Task: Create a task in Outlook to plan a company retreat, including venue selection, logistics, and scheduling activities. Set the start date to July 1, 2023, and the due date to August 2, 2023. Insert a relevant picture.
Action: Mouse moved to (24, 164)
Screenshot: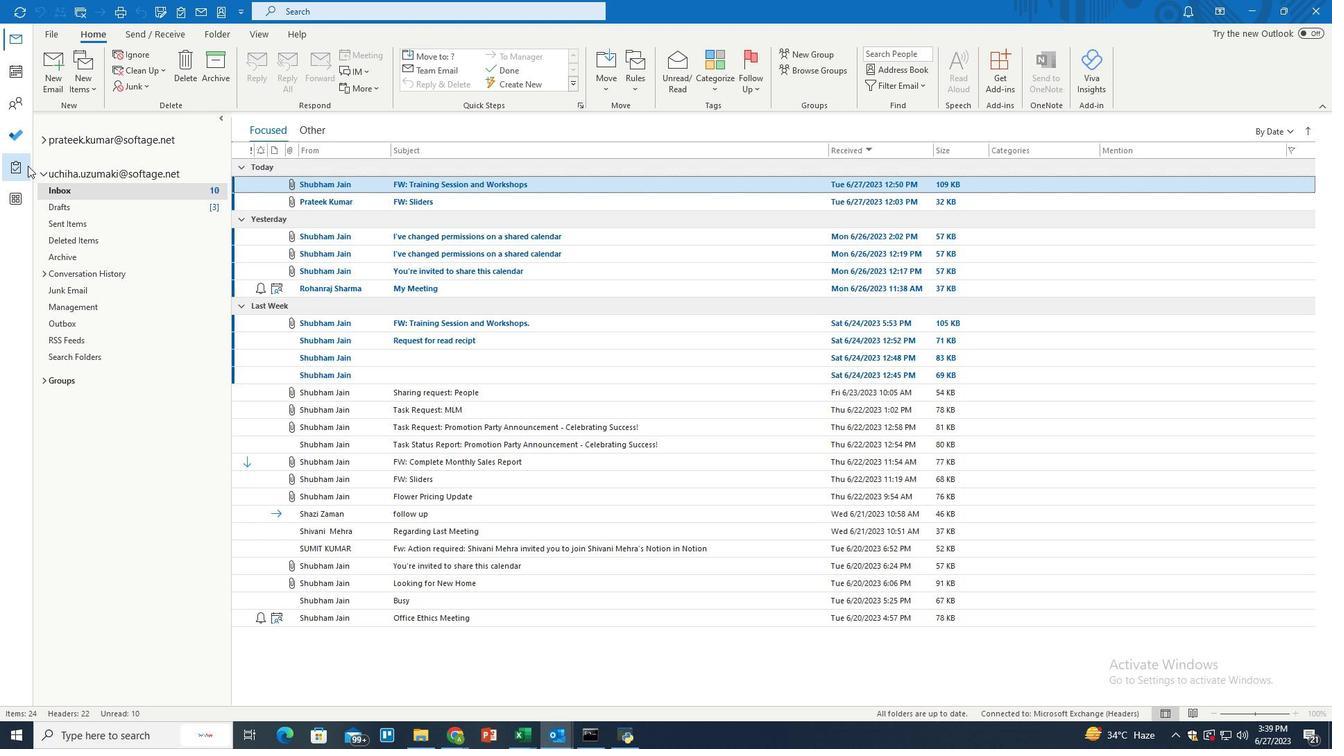 
Action: Mouse pressed left at (24, 164)
Screenshot: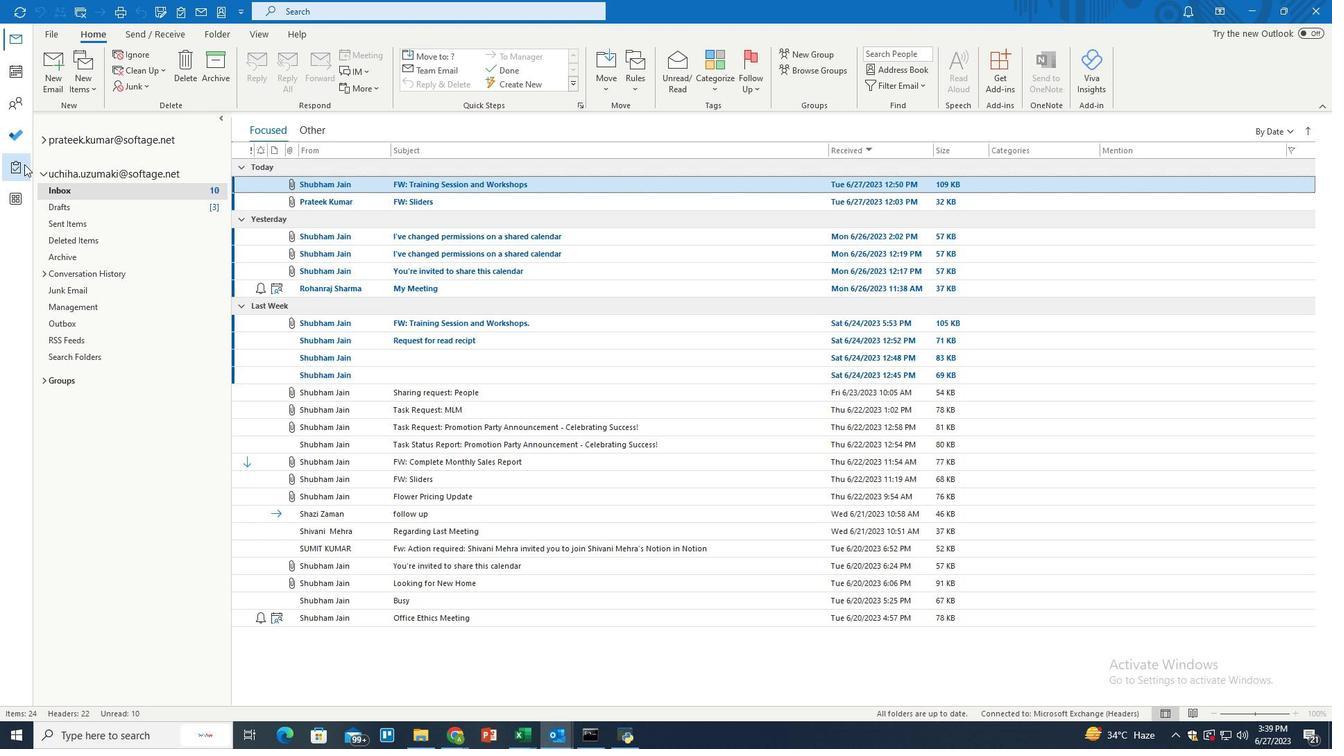 
Action: Mouse moved to (60, 74)
Screenshot: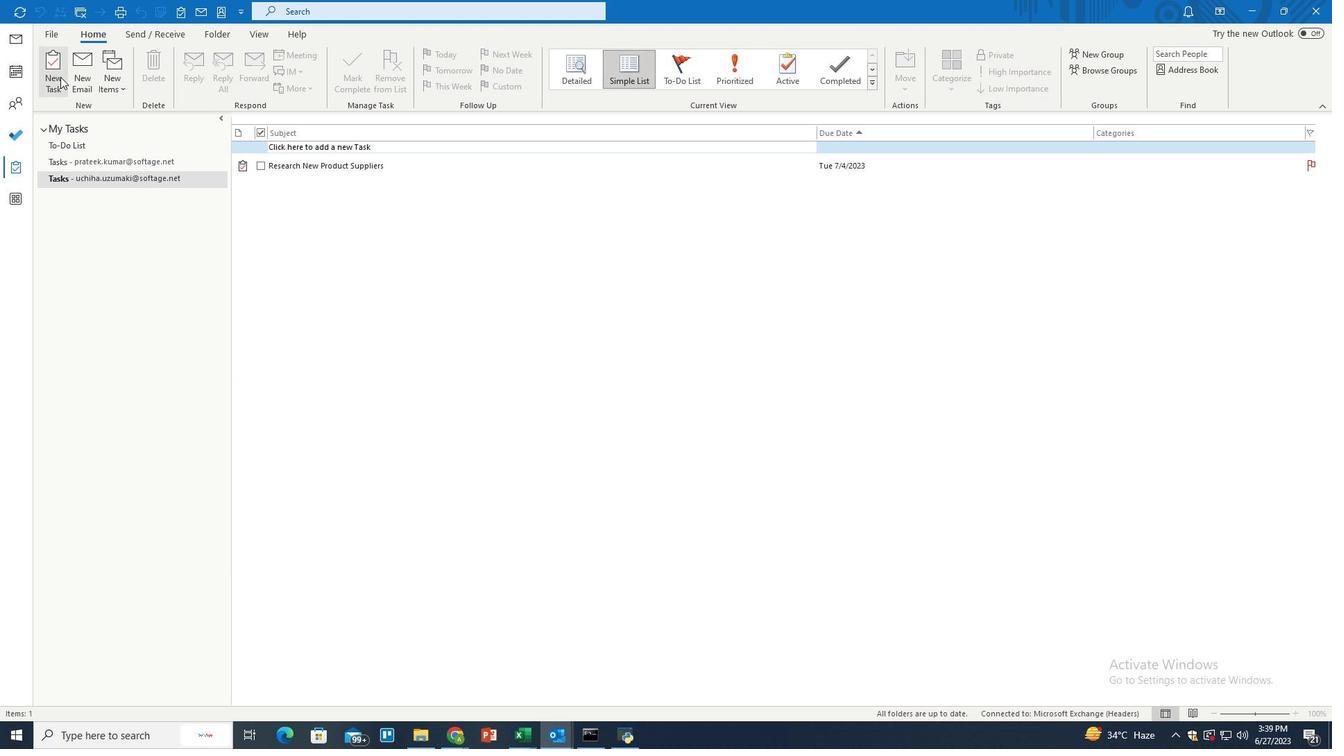 
Action: Mouse pressed left at (60, 74)
Screenshot: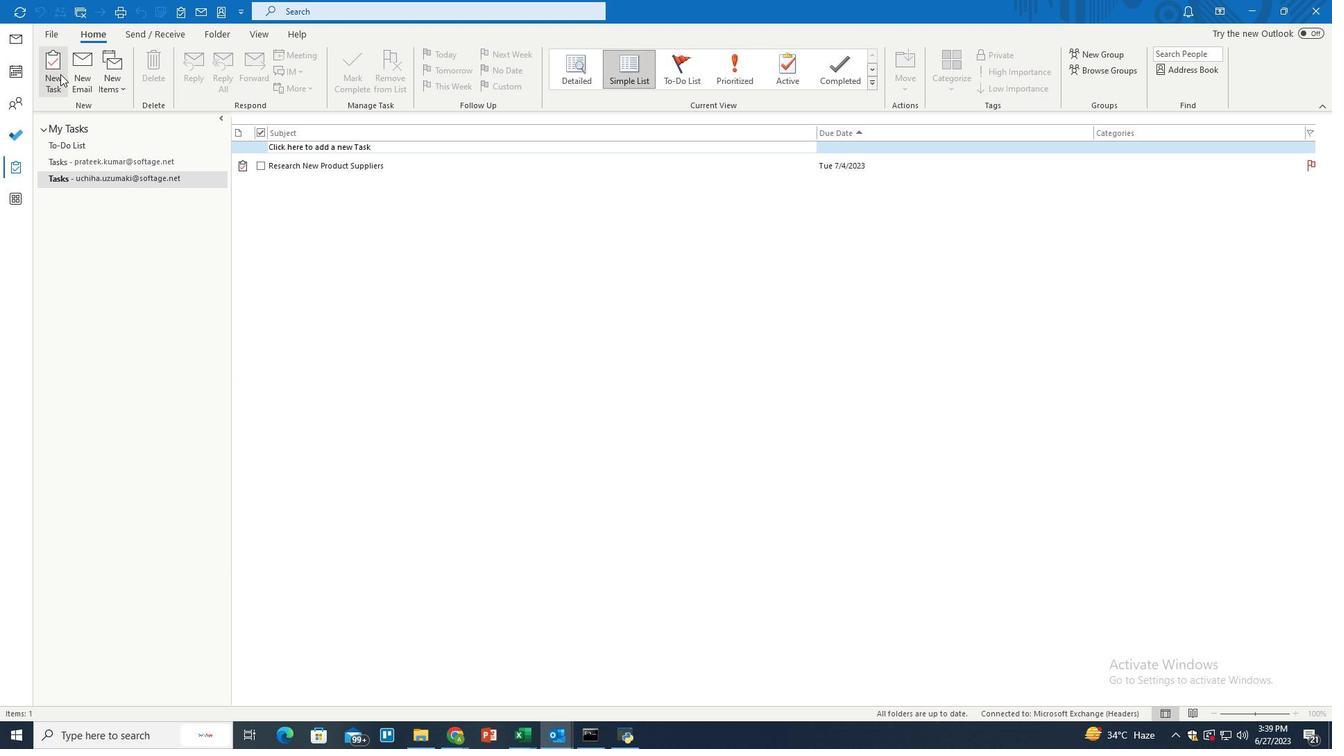
Action: Mouse moved to (249, 149)
Screenshot: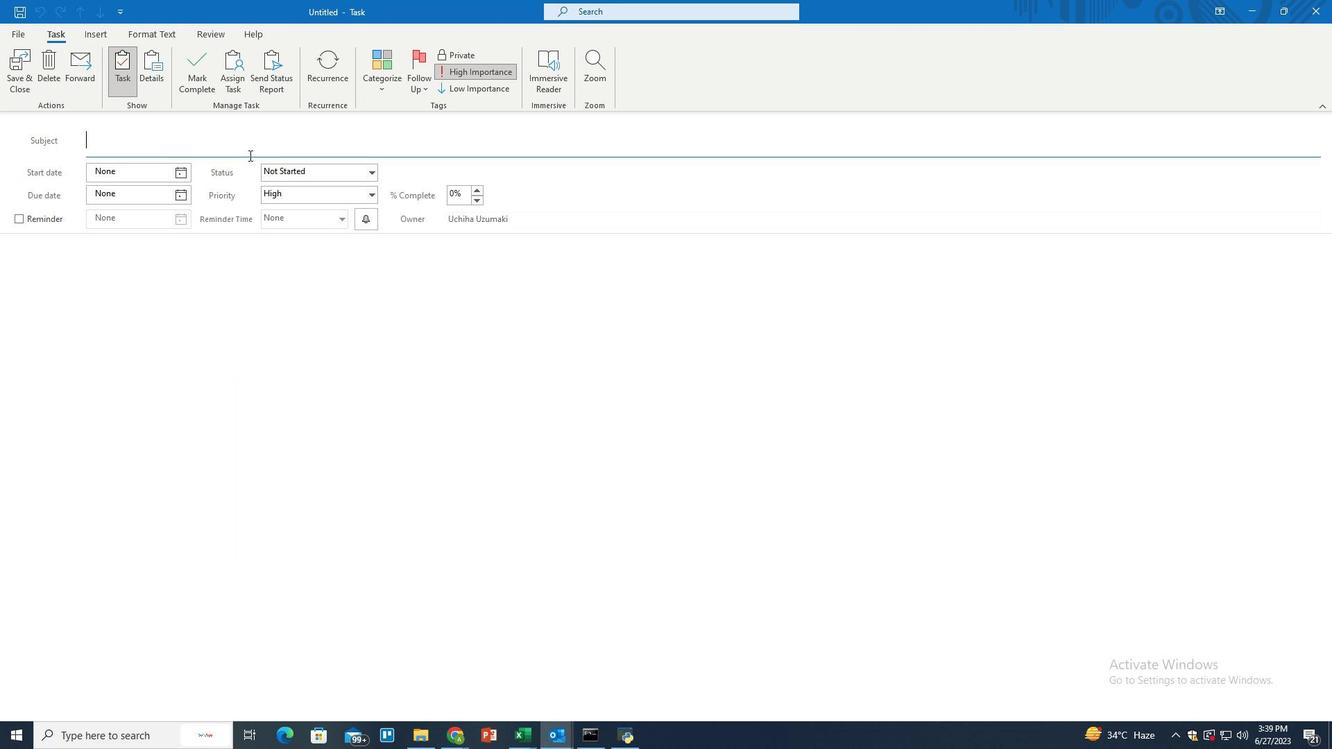 
Action: Mouse pressed left at (249, 149)
Screenshot: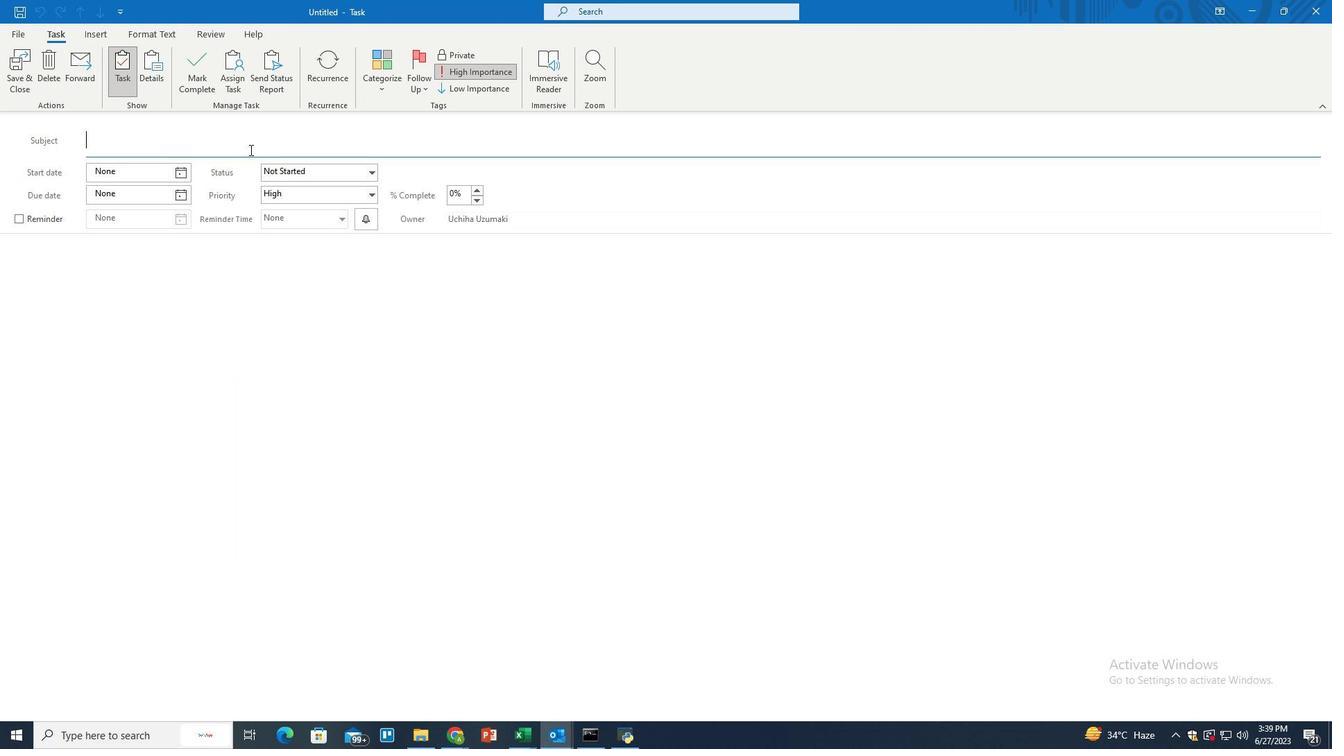 
Action: Key pressed <Key.shift>Pan<Key.backspace><Key.backspace>lan<Key.space><Key.shift>Company<Key.space><Key.shift>Retreat
Screenshot: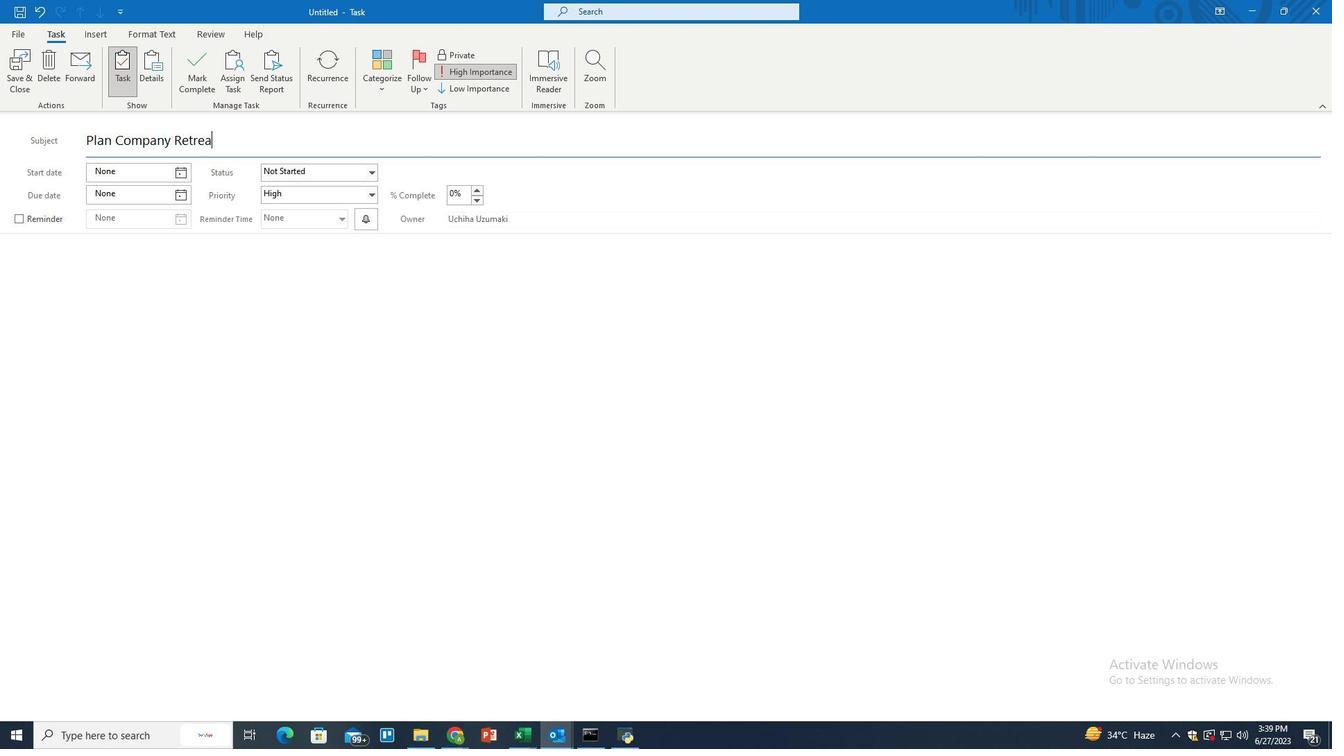 
Action: Mouse moved to (233, 284)
Screenshot: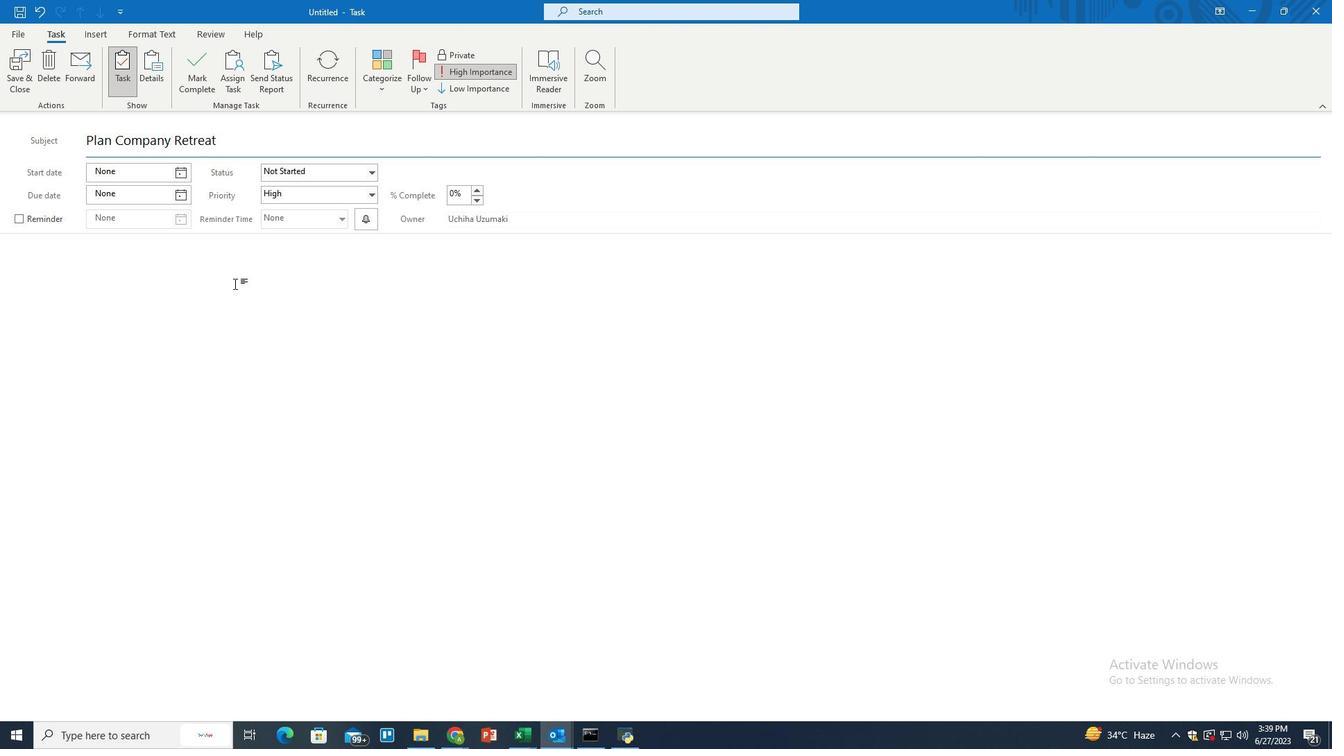 
Action: Mouse pressed left at (233, 284)
Screenshot: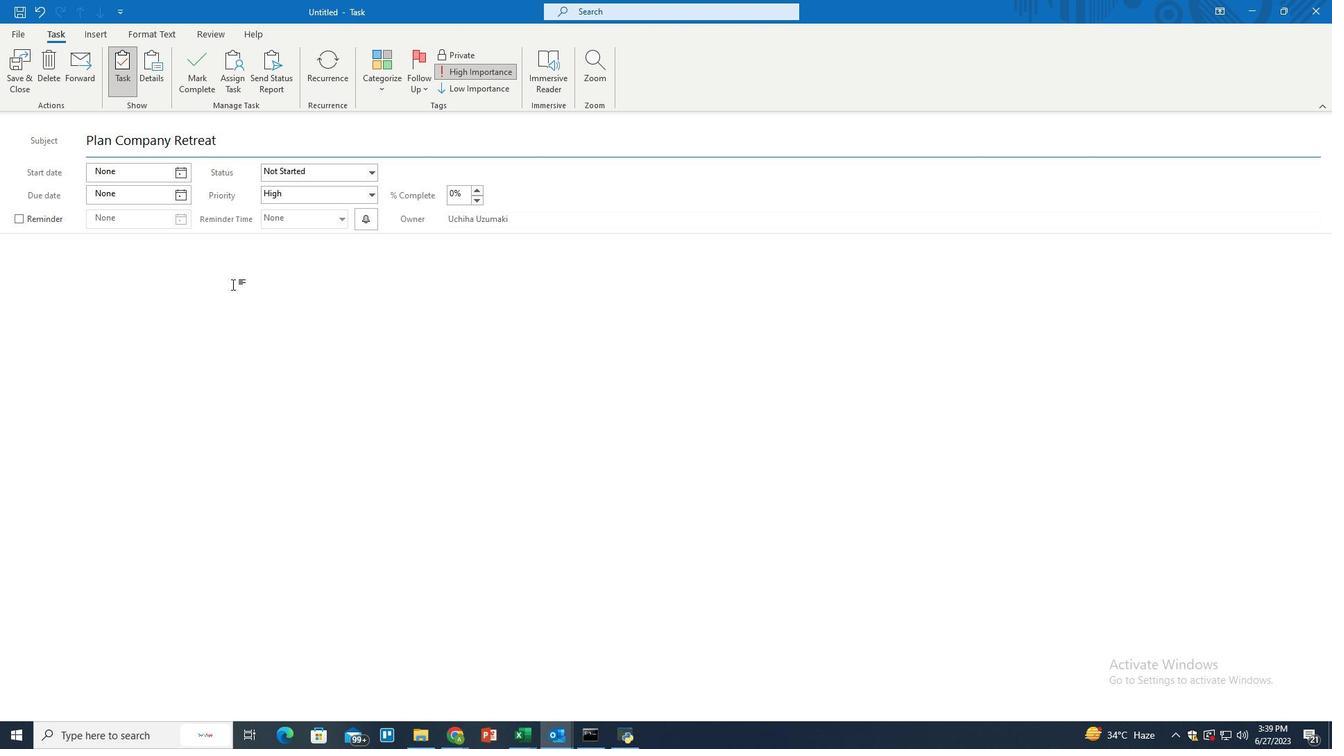 
Action: Key pressed <Key.shift>Organize<Key.space>a<Key.space>company<Key.space>retreat,<Key.space>including<Key.space>venue<Key.space>selection,<Key.space>logistics,<Key.space>and<Key.space>scheduling<Key.space>engaging<Key.space>activities<Key.space>to<Key.space>promi<Key.backspace>ote<Key.space>team<Key.space>bonding<Key.space>and<Key.space>relaxation
Screenshot: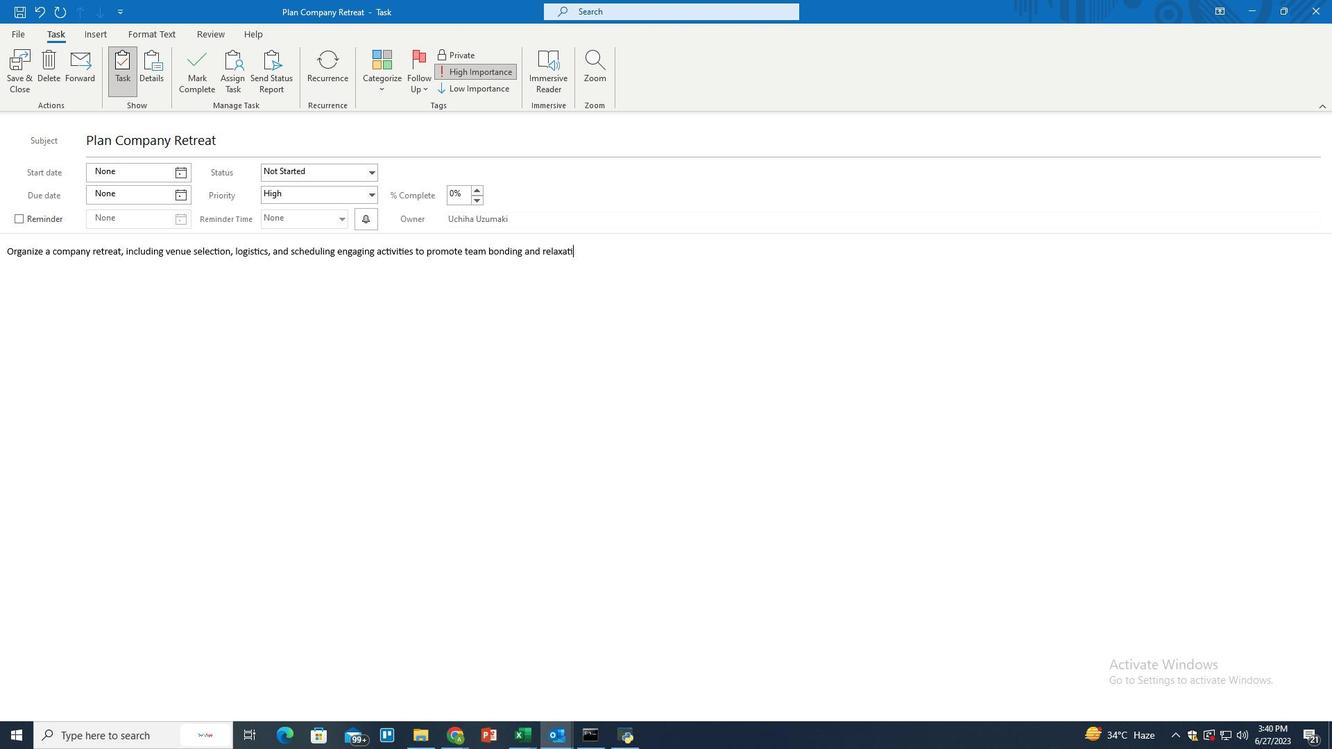 
Action: Mouse moved to (177, 174)
Screenshot: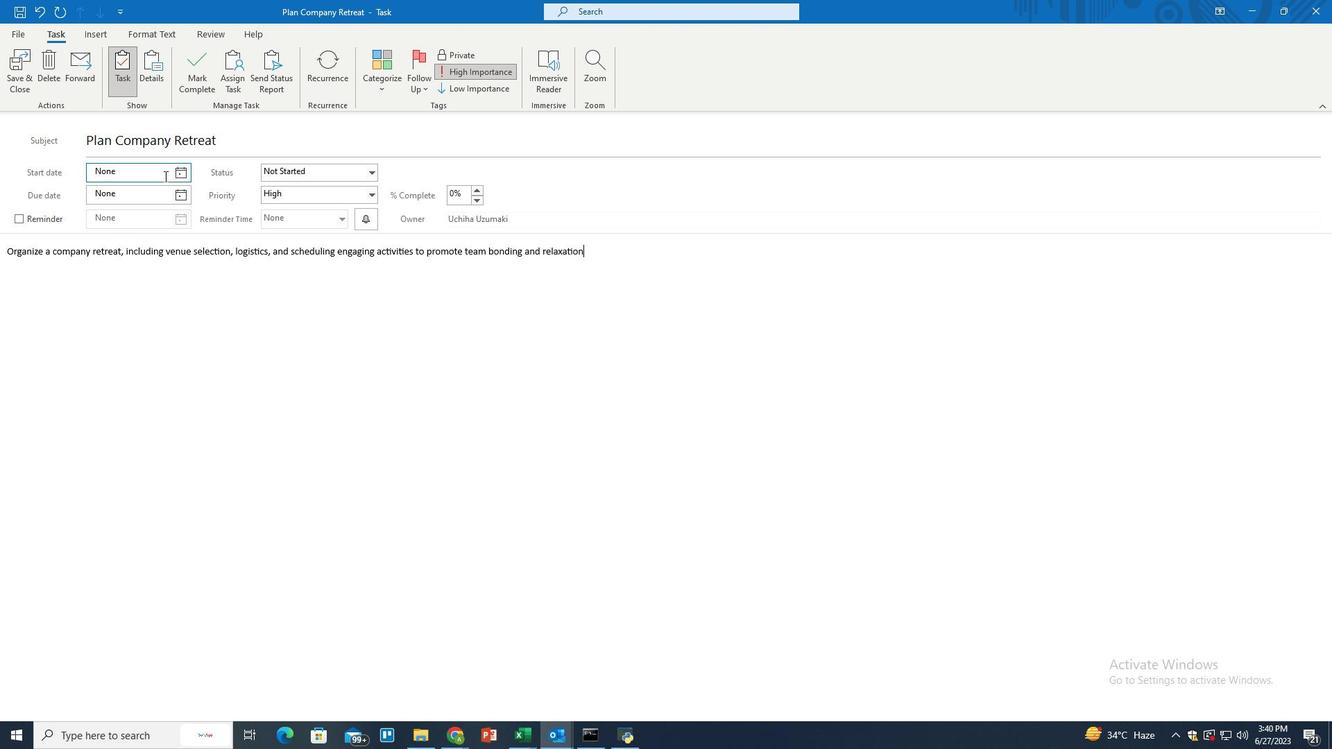 
Action: Mouse pressed left at (177, 174)
Screenshot: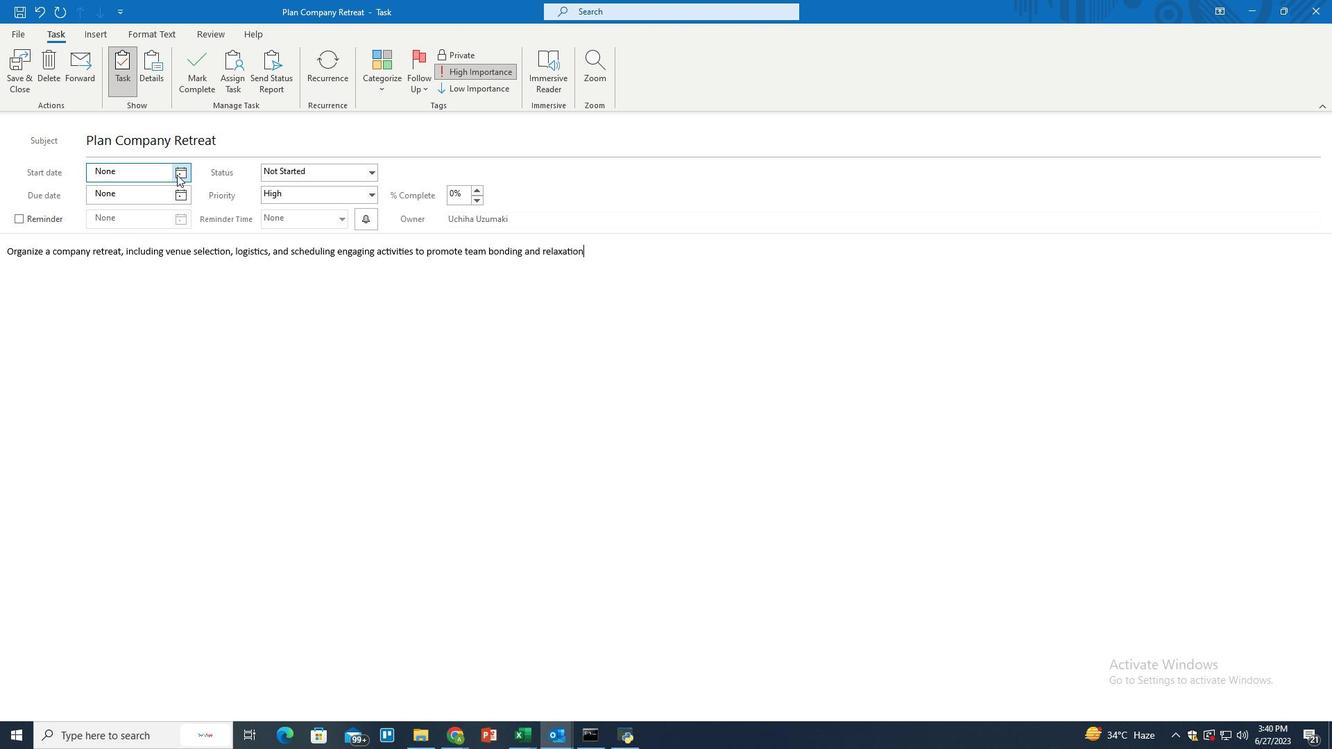 
Action: Mouse moved to (183, 190)
Screenshot: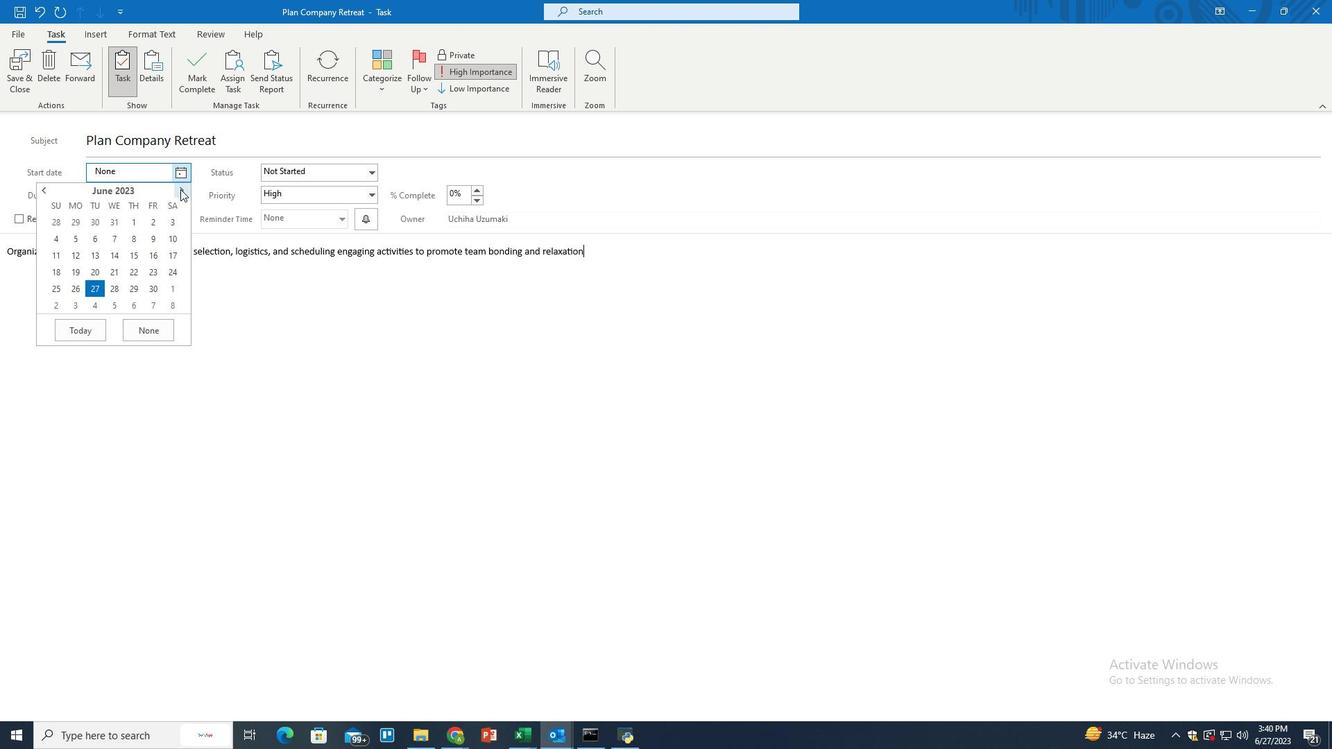 
Action: Mouse pressed left at (183, 190)
Screenshot: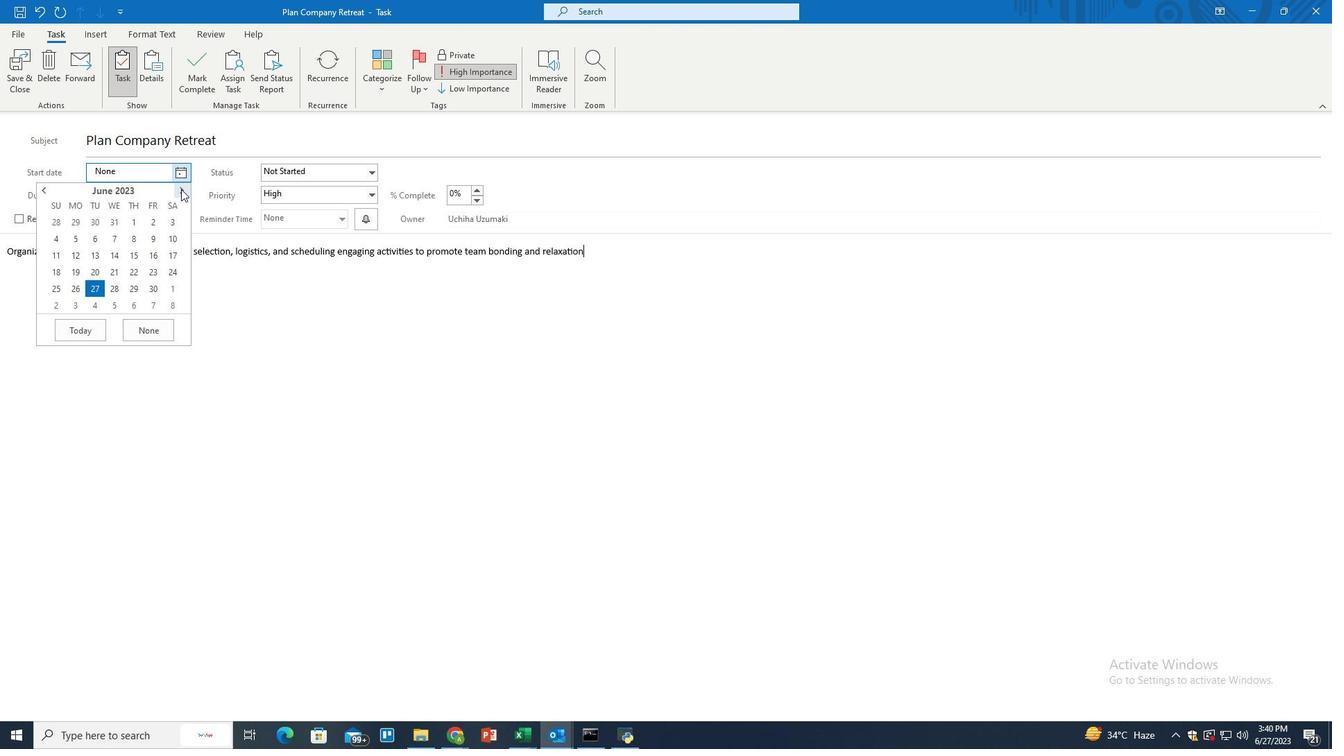
Action: Mouse moved to (170, 220)
Screenshot: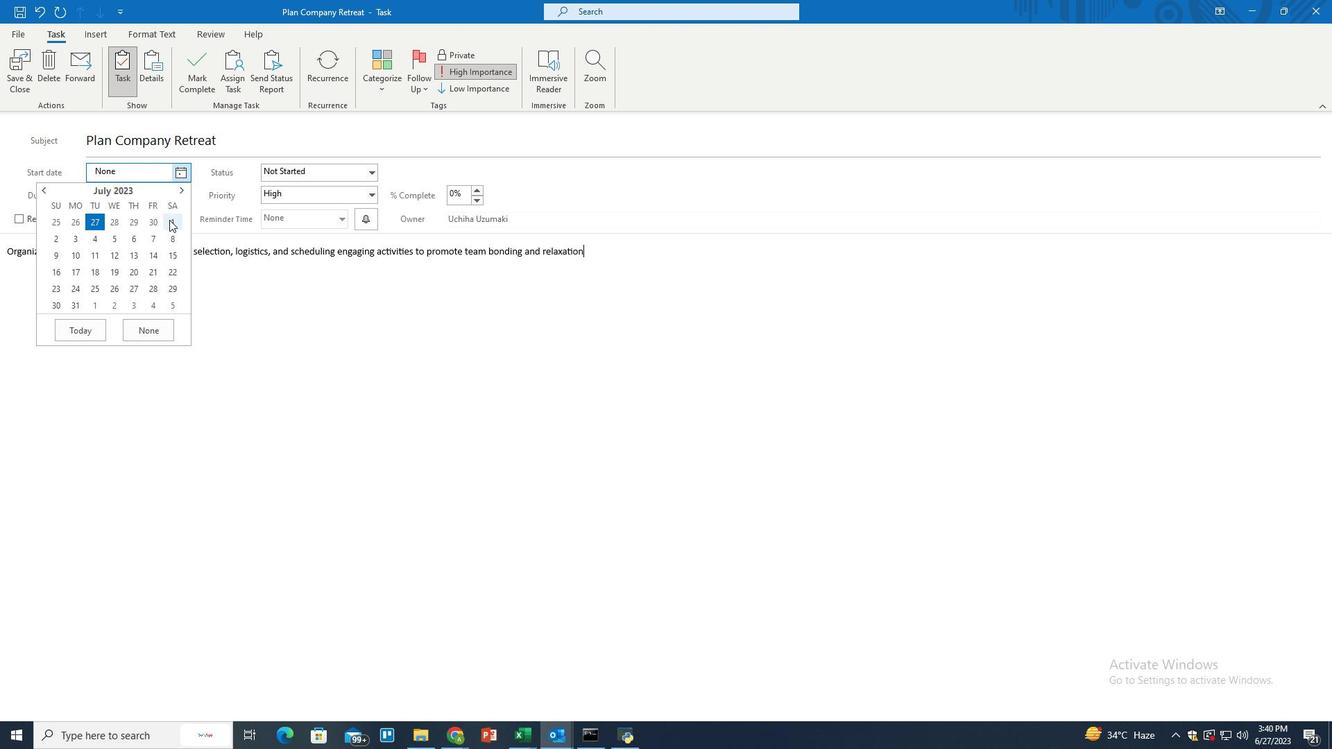 
Action: Mouse pressed left at (170, 220)
Screenshot: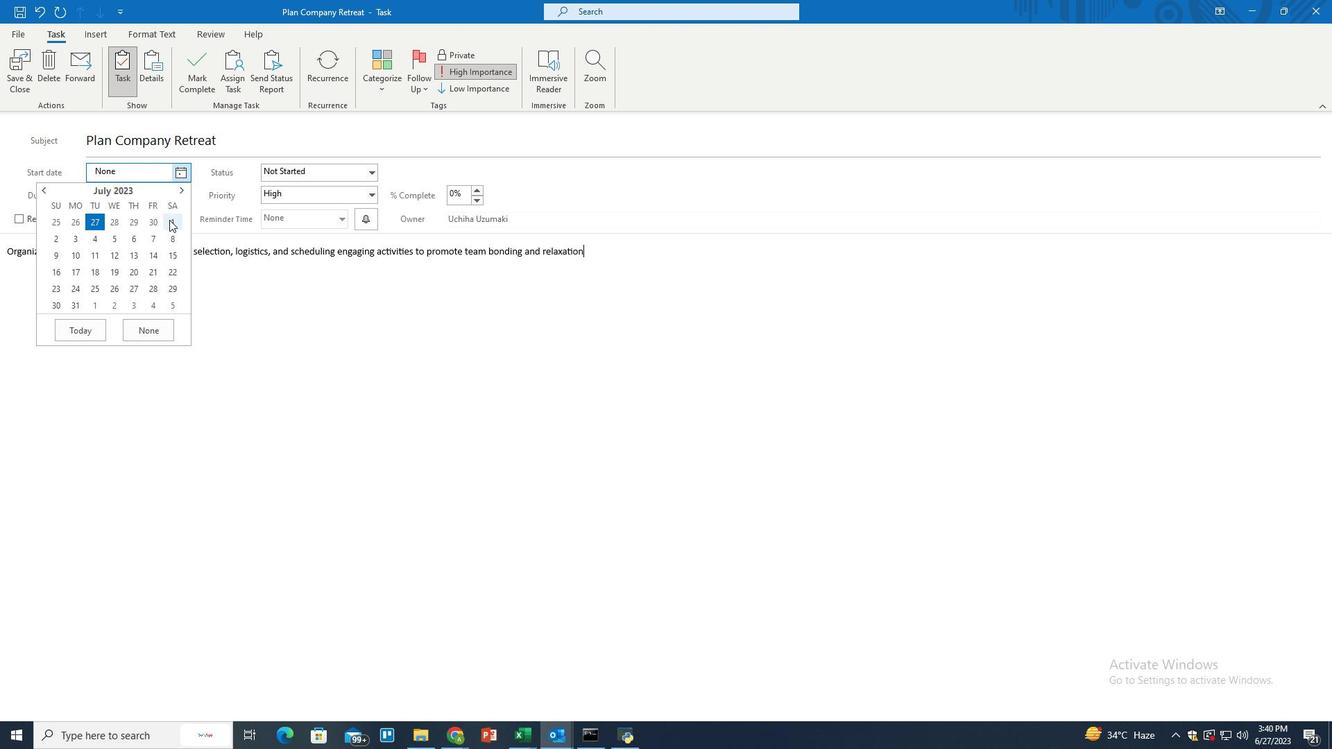 
Action: Mouse moved to (180, 211)
Screenshot: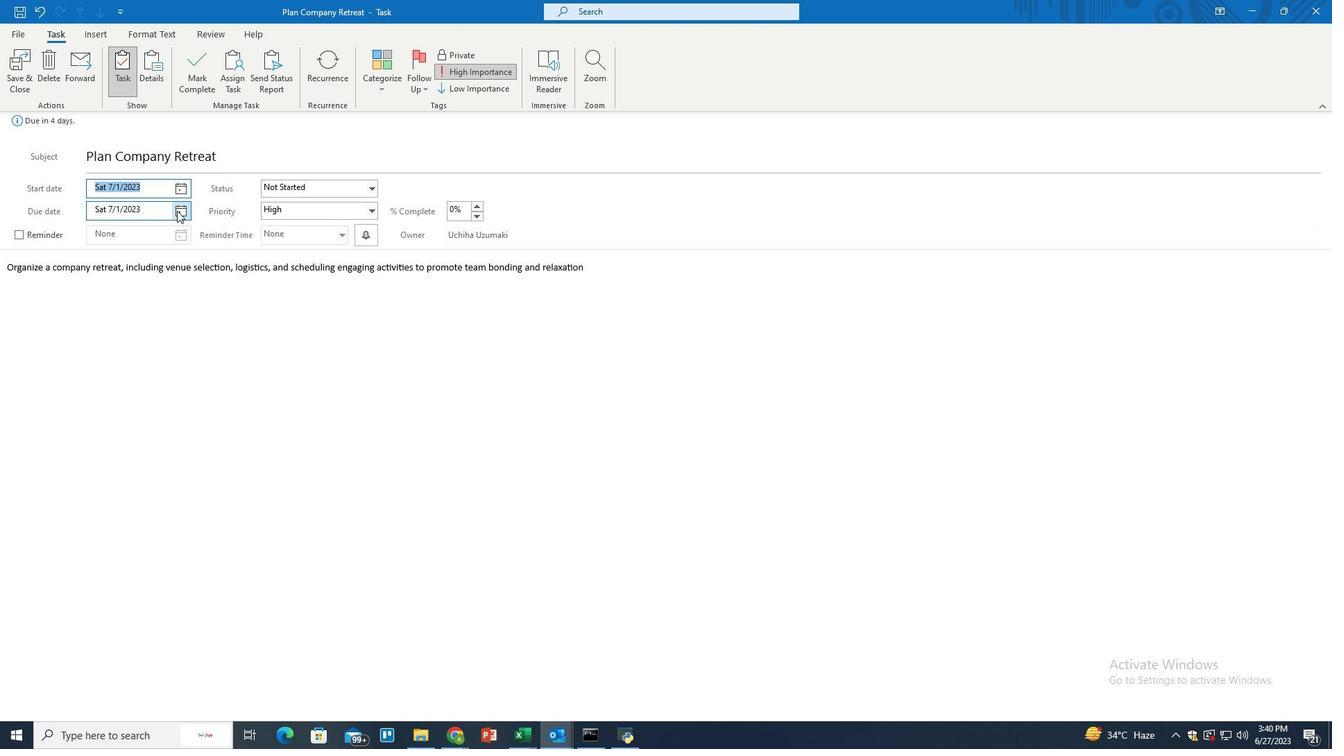 
Action: Mouse pressed left at (180, 211)
Screenshot: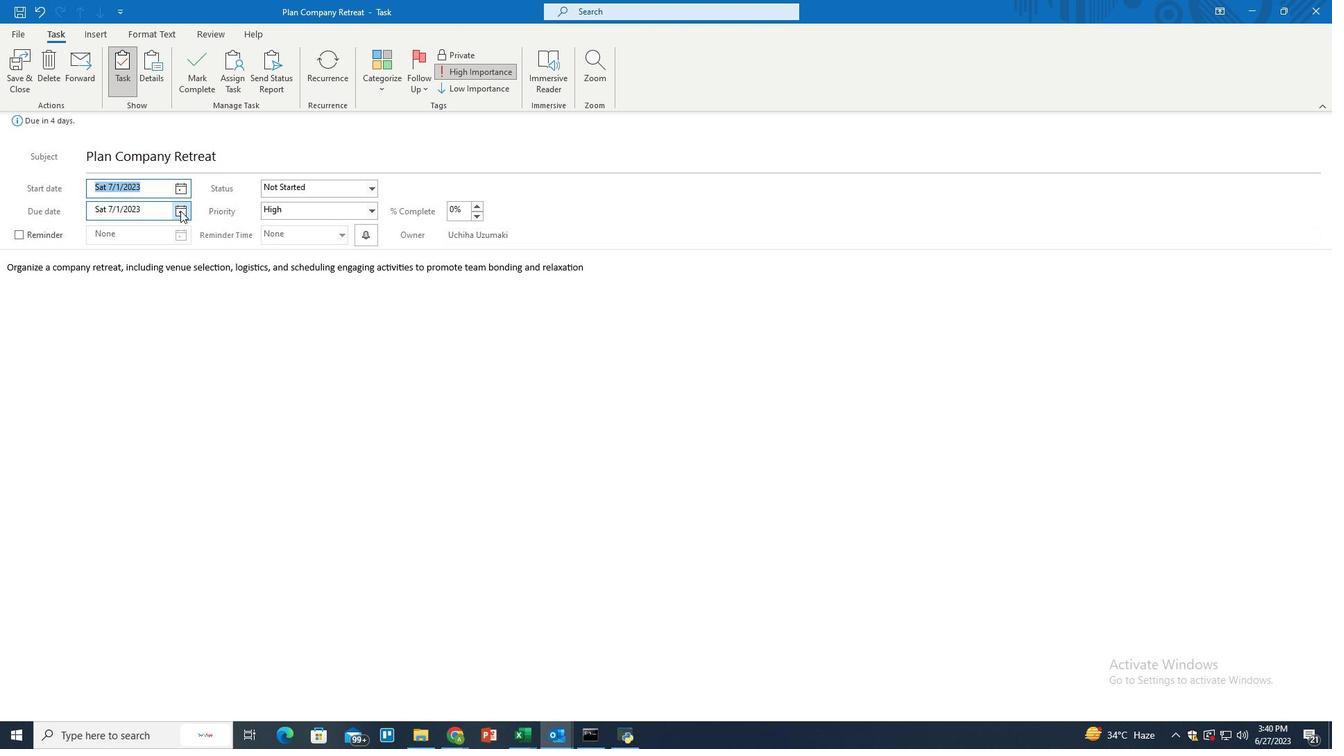 
Action: Mouse moved to (179, 230)
Screenshot: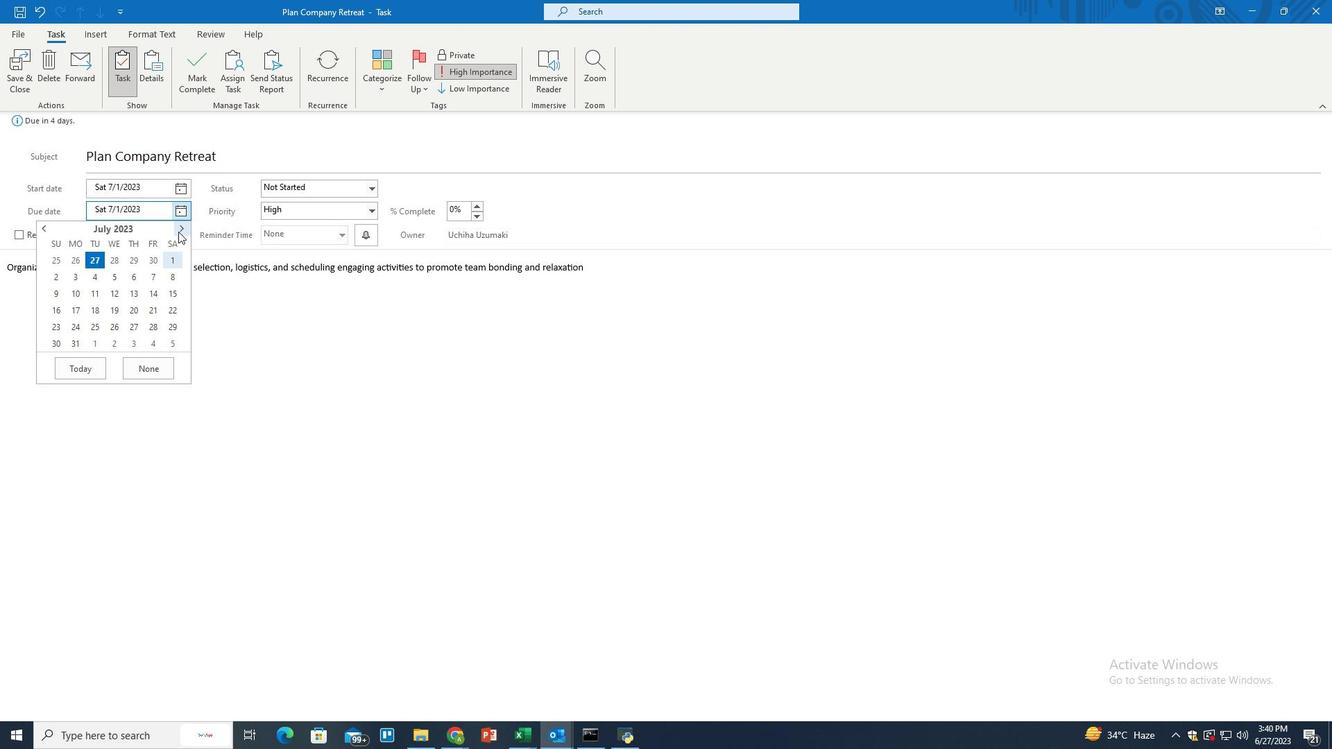 
Action: Mouse pressed left at (179, 230)
Screenshot: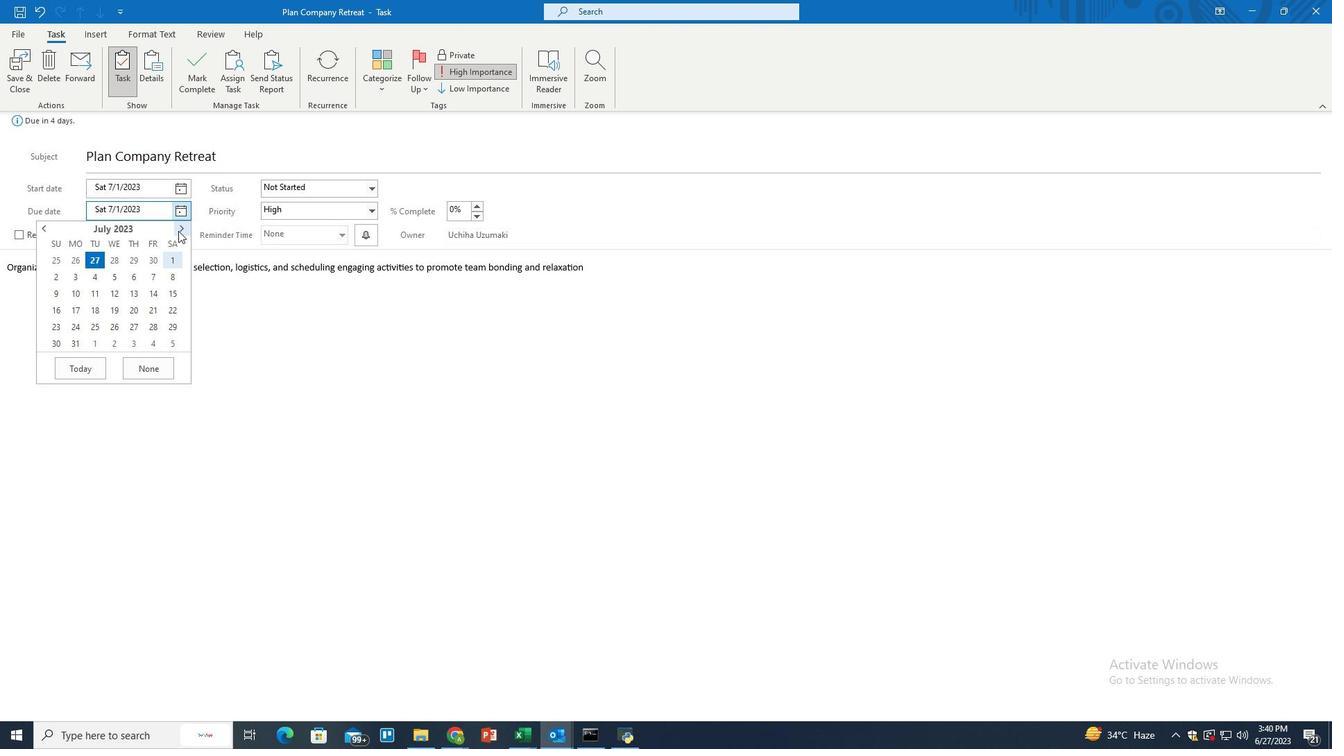 
Action: Mouse moved to (111, 260)
Screenshot: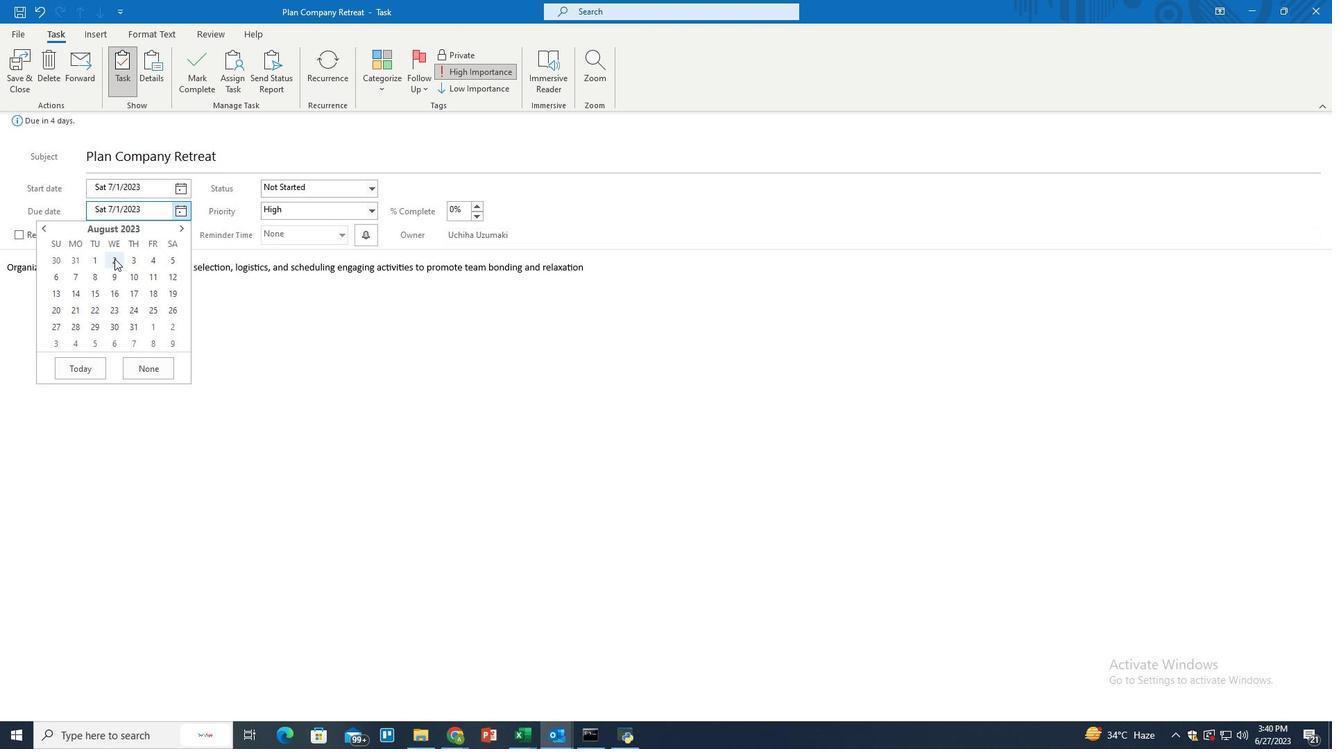 
Action: Mouse pressed left at (111, 260)
Screenshot: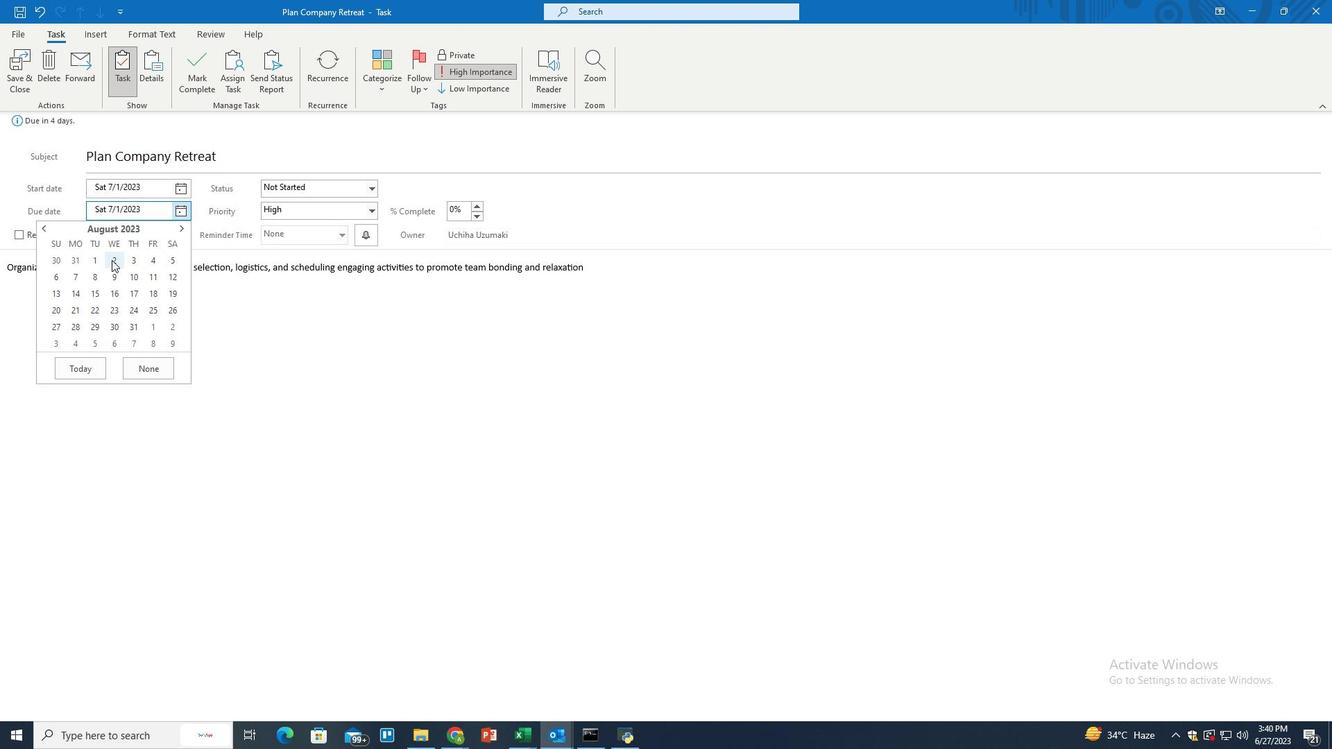 
Action: Mouse moved to (617, 249)
Screenshot: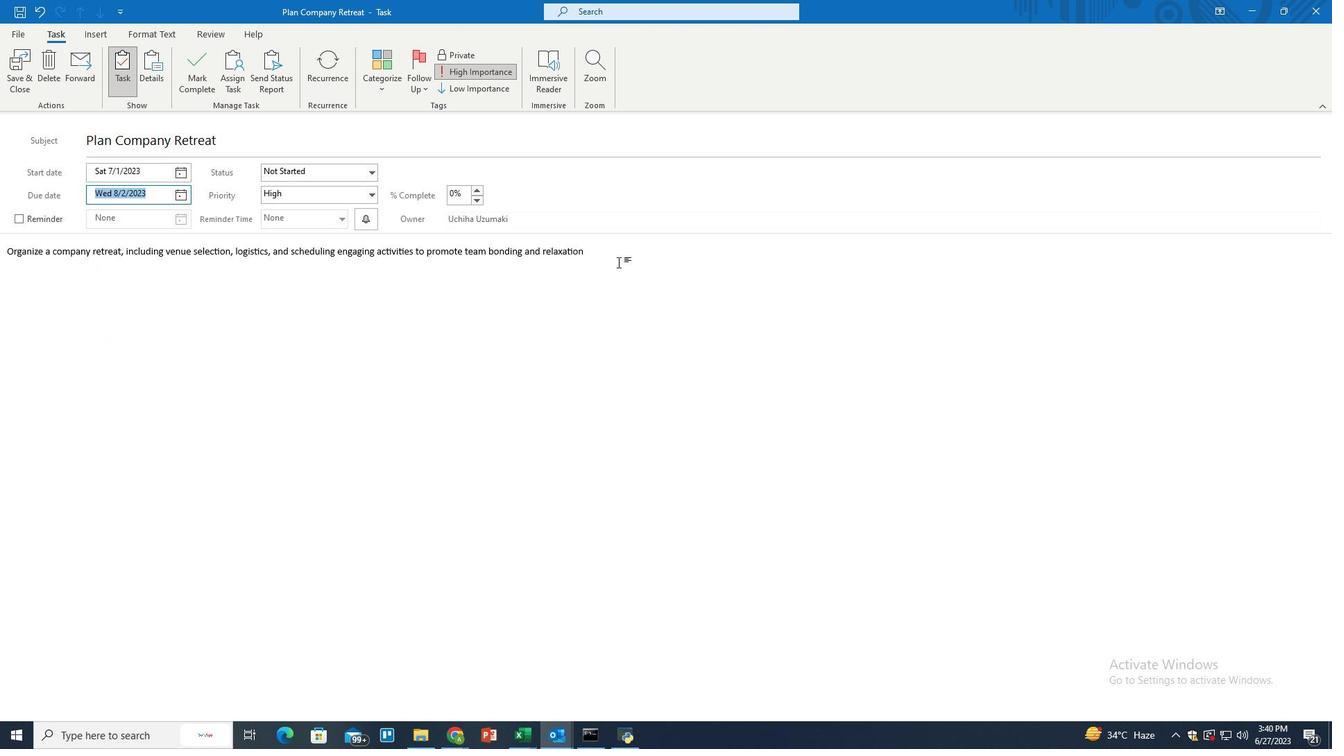 
Action: Mouse pressed left at (617, 249)
Screenshot: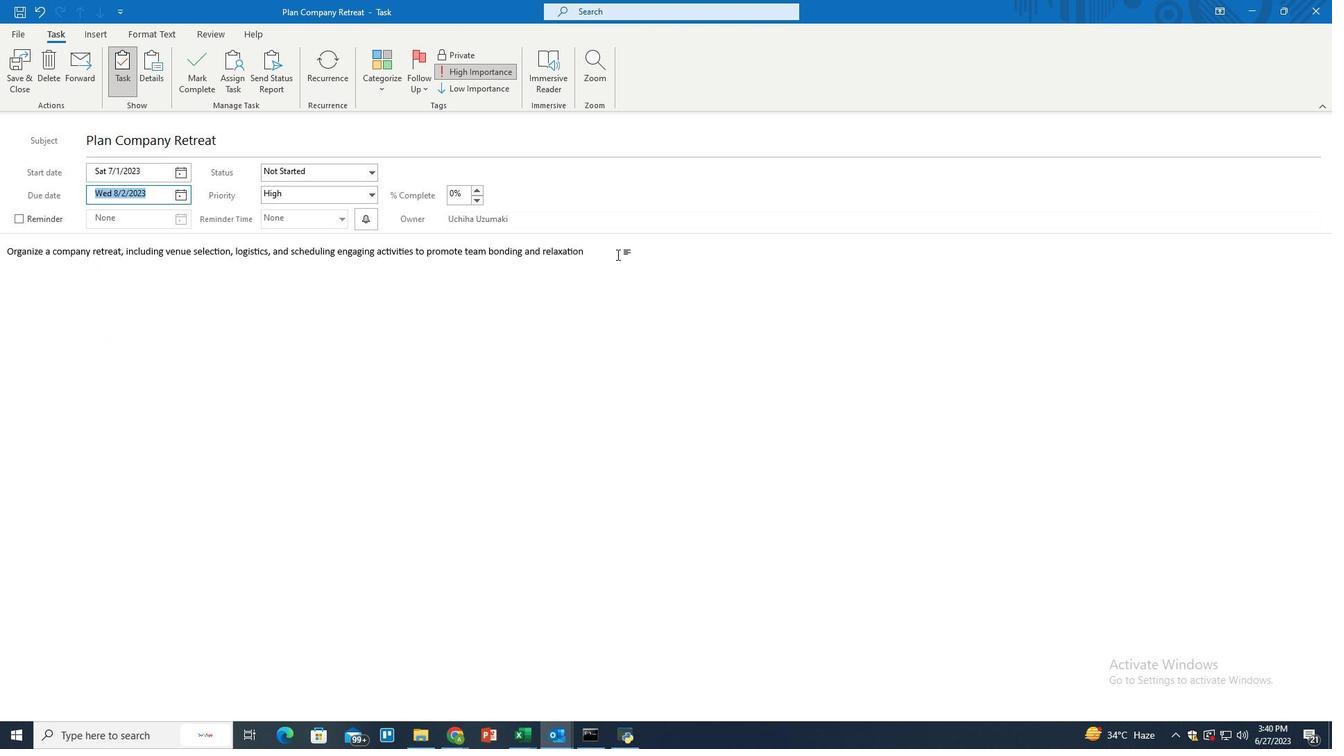 
Action: Key pressed <Key.shift_r><Key.enter>
Screenshot: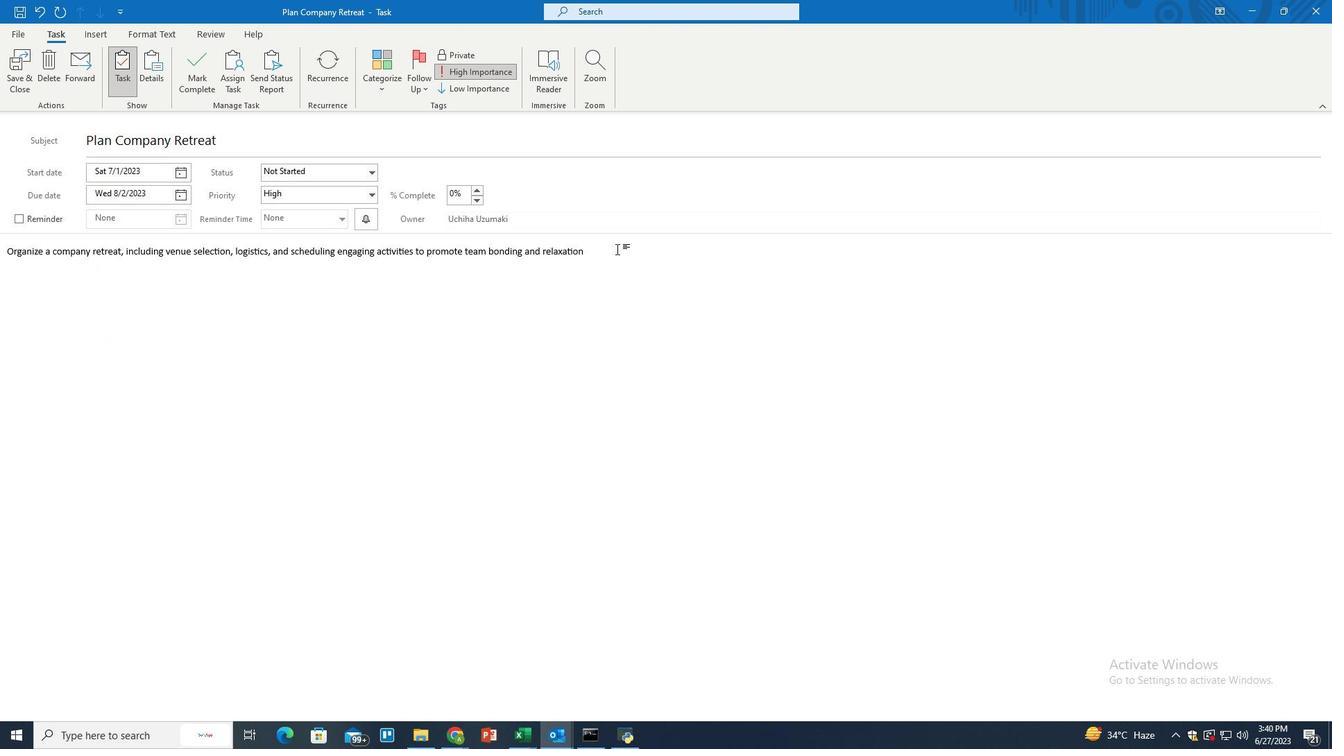 
Action: Mouse moved to (106, 34)
Screenshot: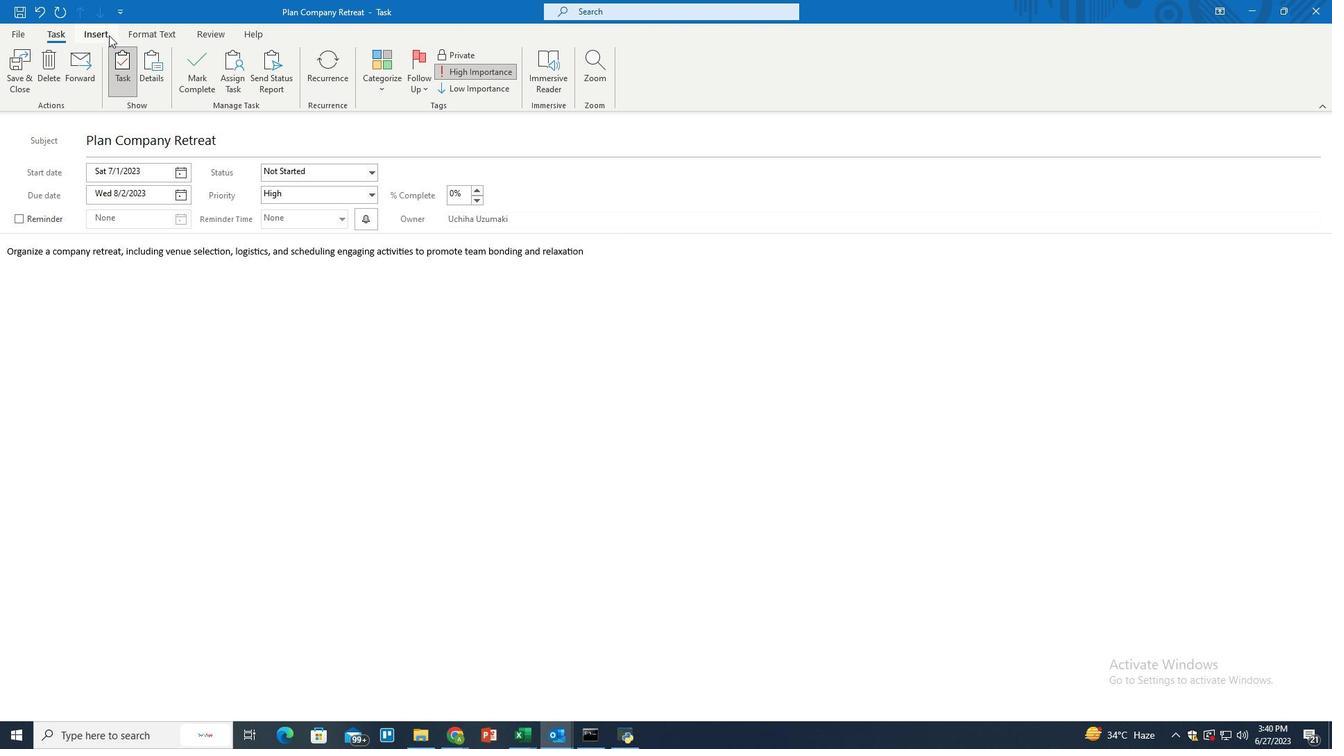 
Action: Mouse pressed left at (106, 34)
Screenshot: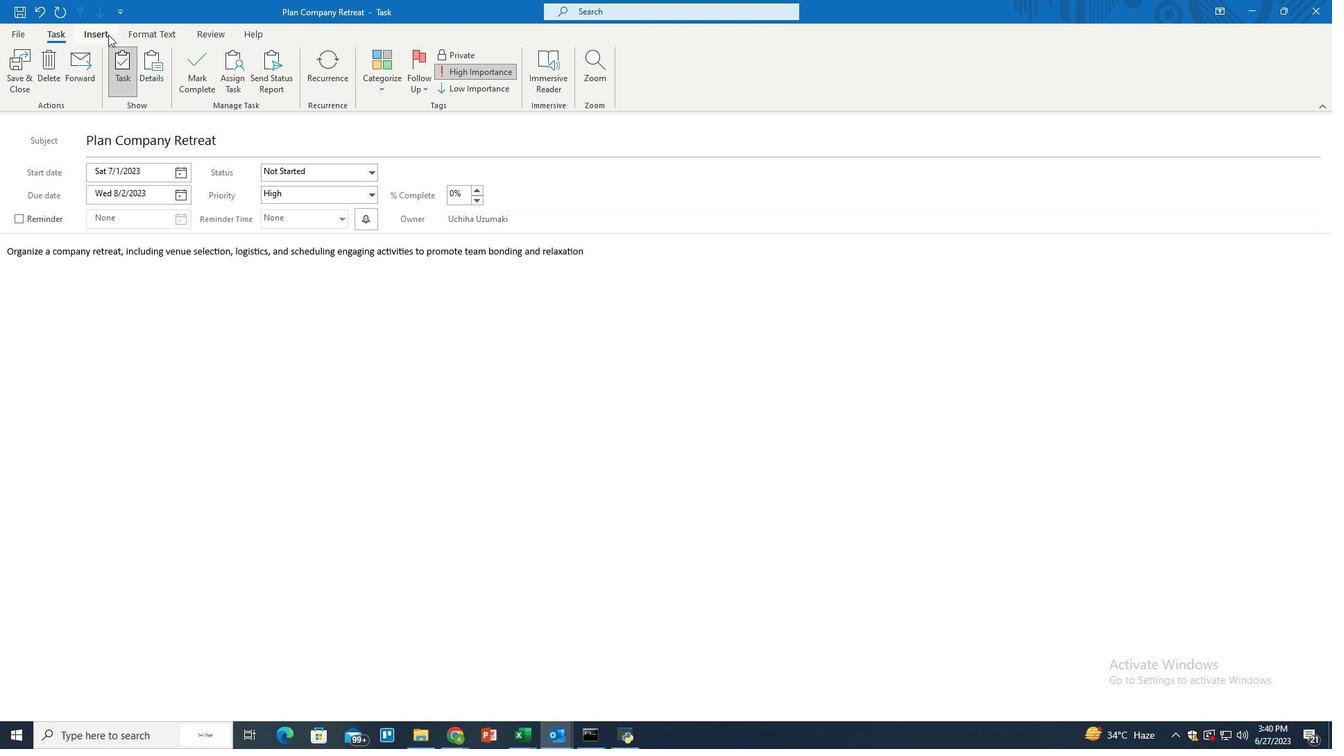 
Action: Mouse moved to (317, 82)
Screenshot: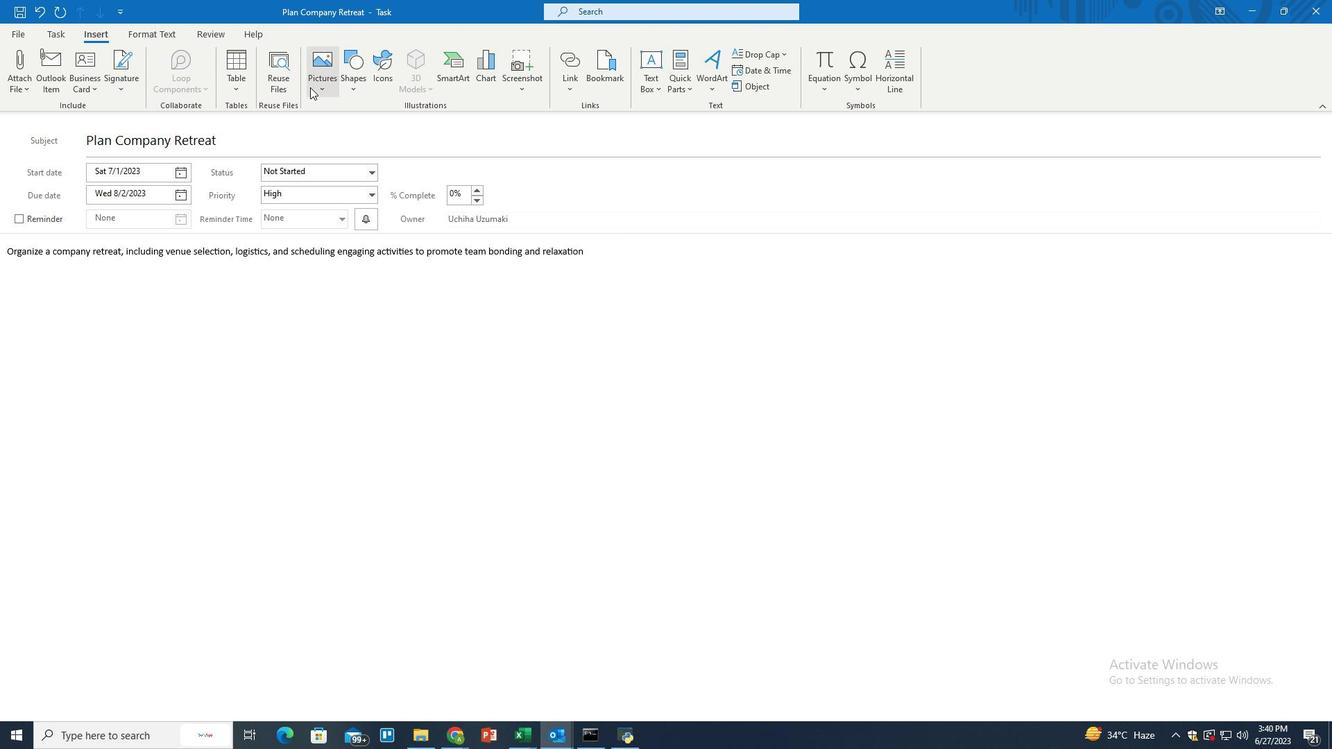 
Action: Mouse pressed left at (317, 82)
Screenshot: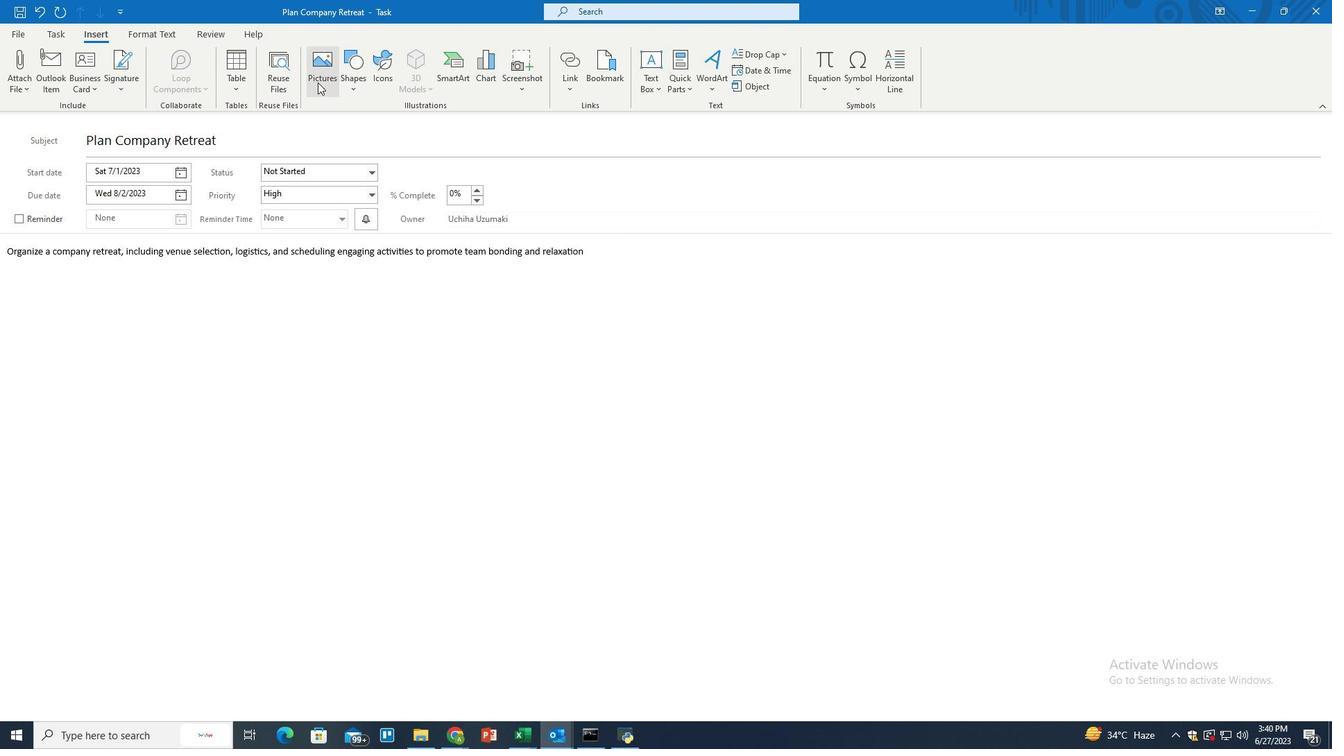 
Action: Mouse moved to (344, 124)
Screenshot: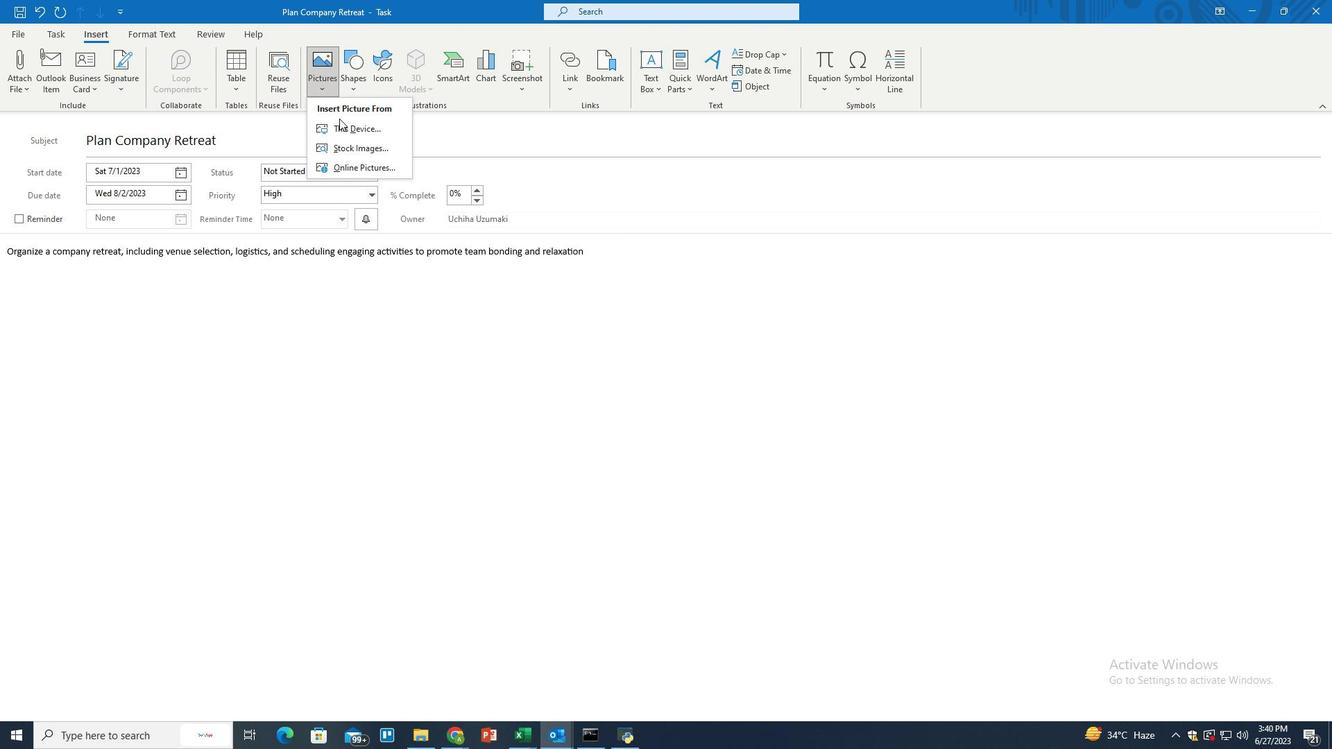 
Action: Mouse pressed left at (344, 124)
Screenshot: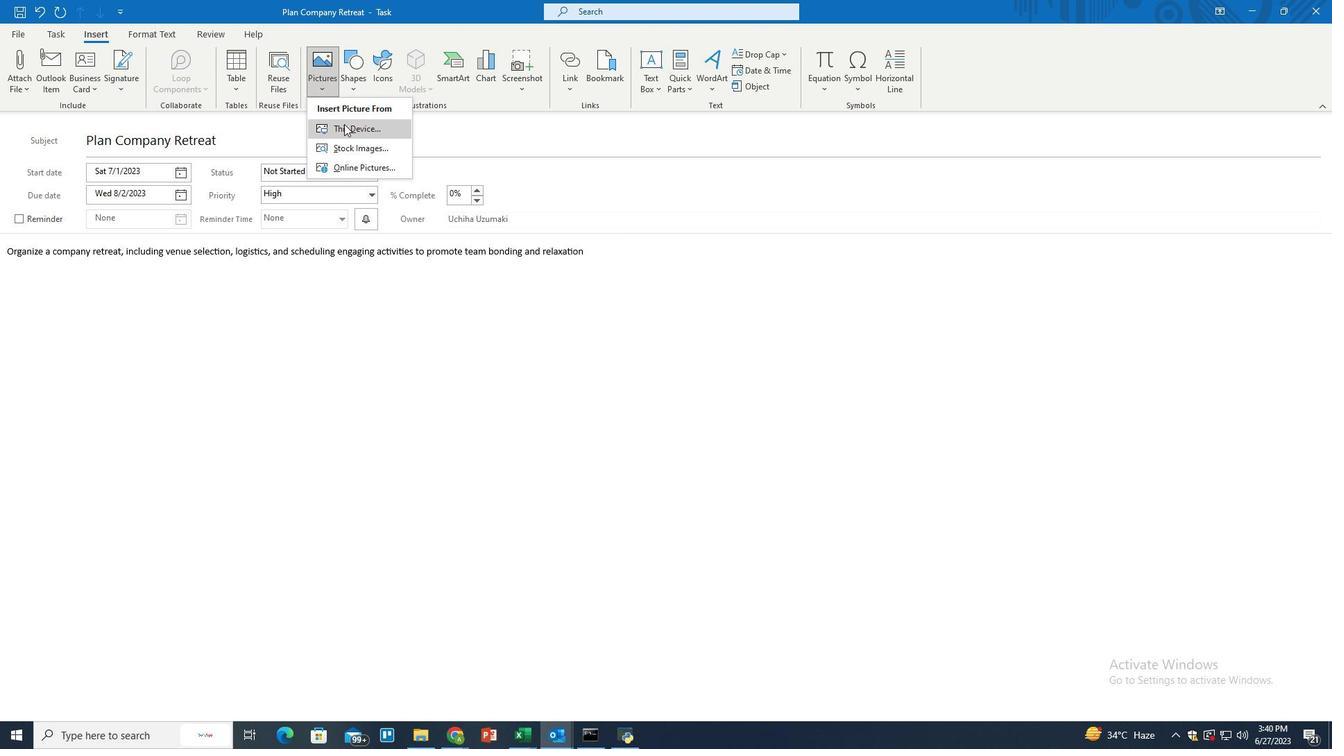 
Action: Mouse moved to (81, 165)
Screenshot: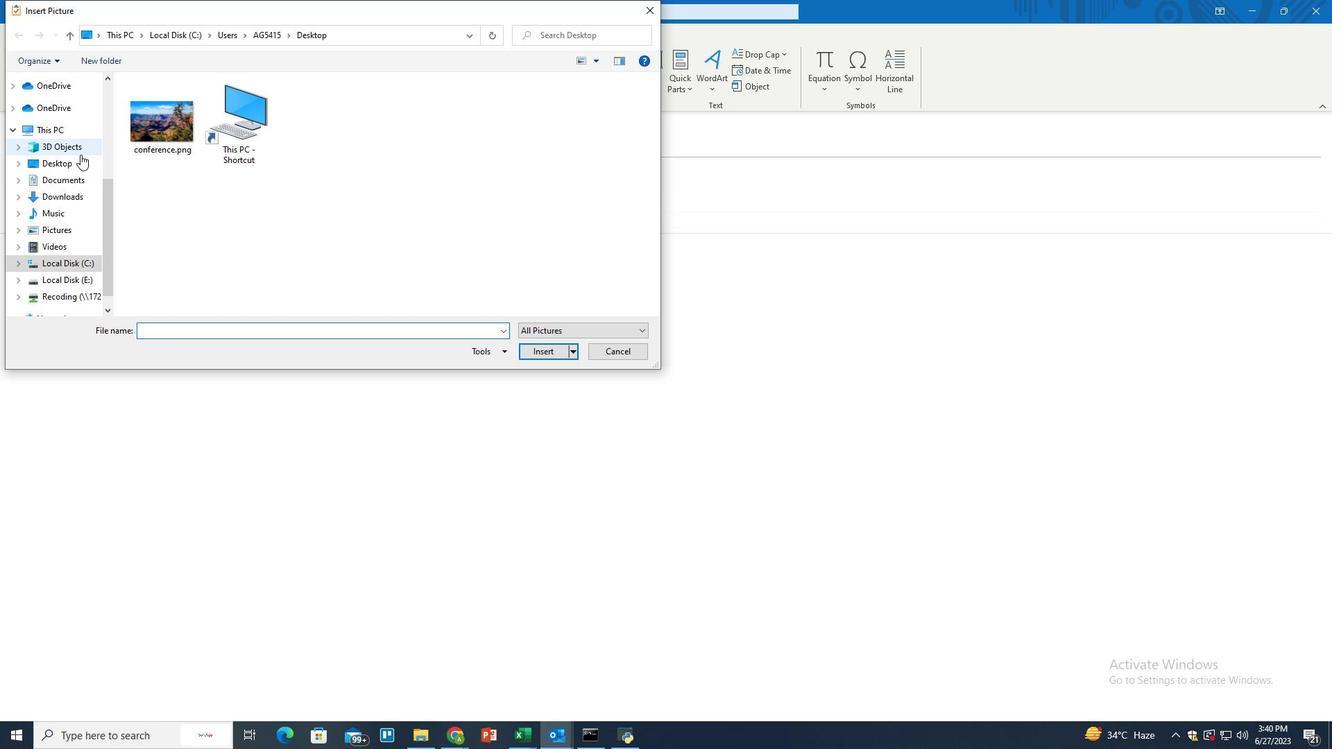 
Action: Mouse pressed left at (81, 165)
Screenshot: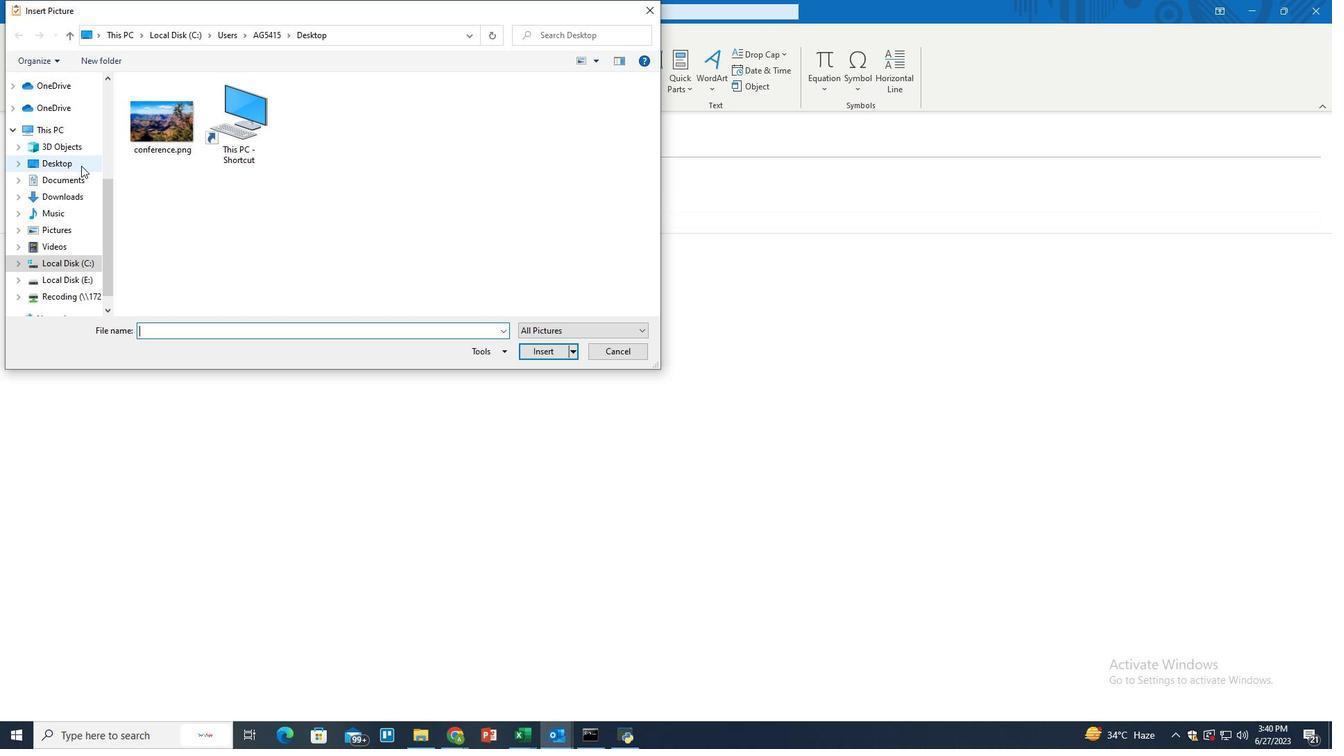 
Action: Mouse moved to (152, 131)
Screenshot: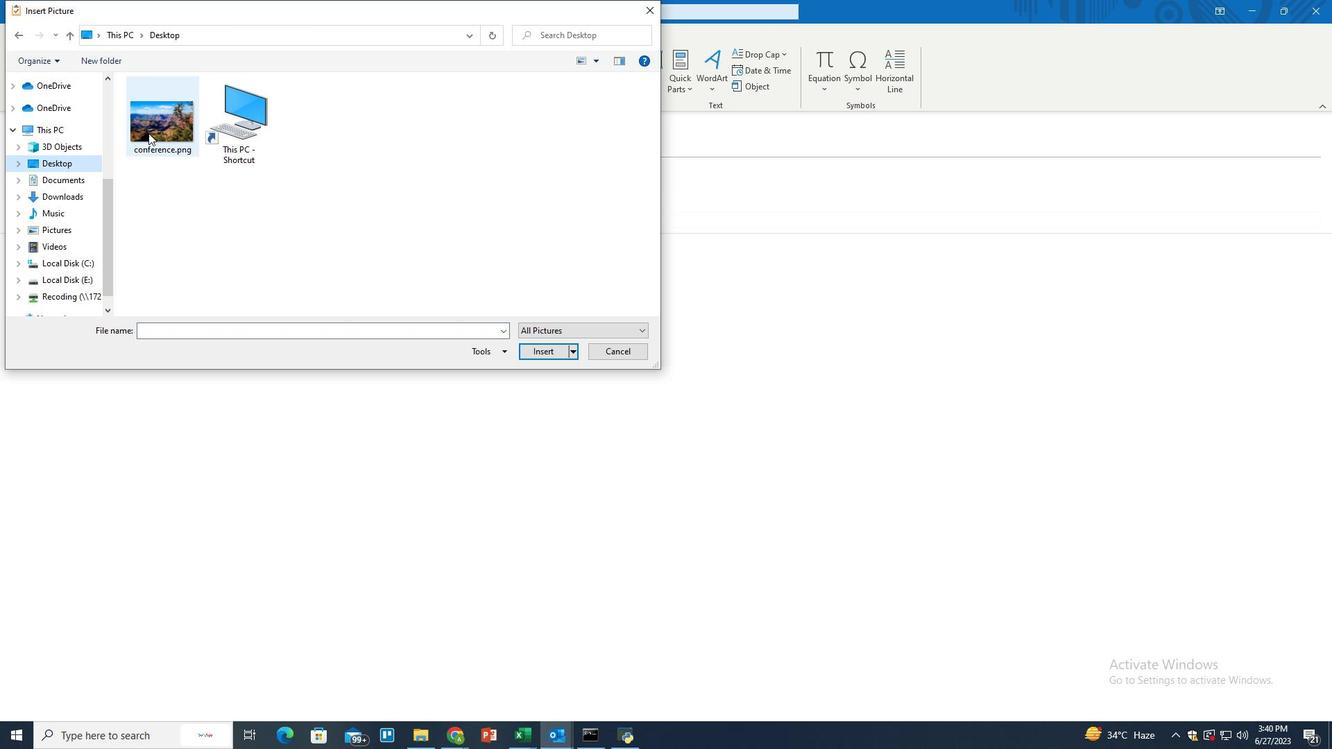 
Action: Mouse pressed left at (152, 131)
Screenshot: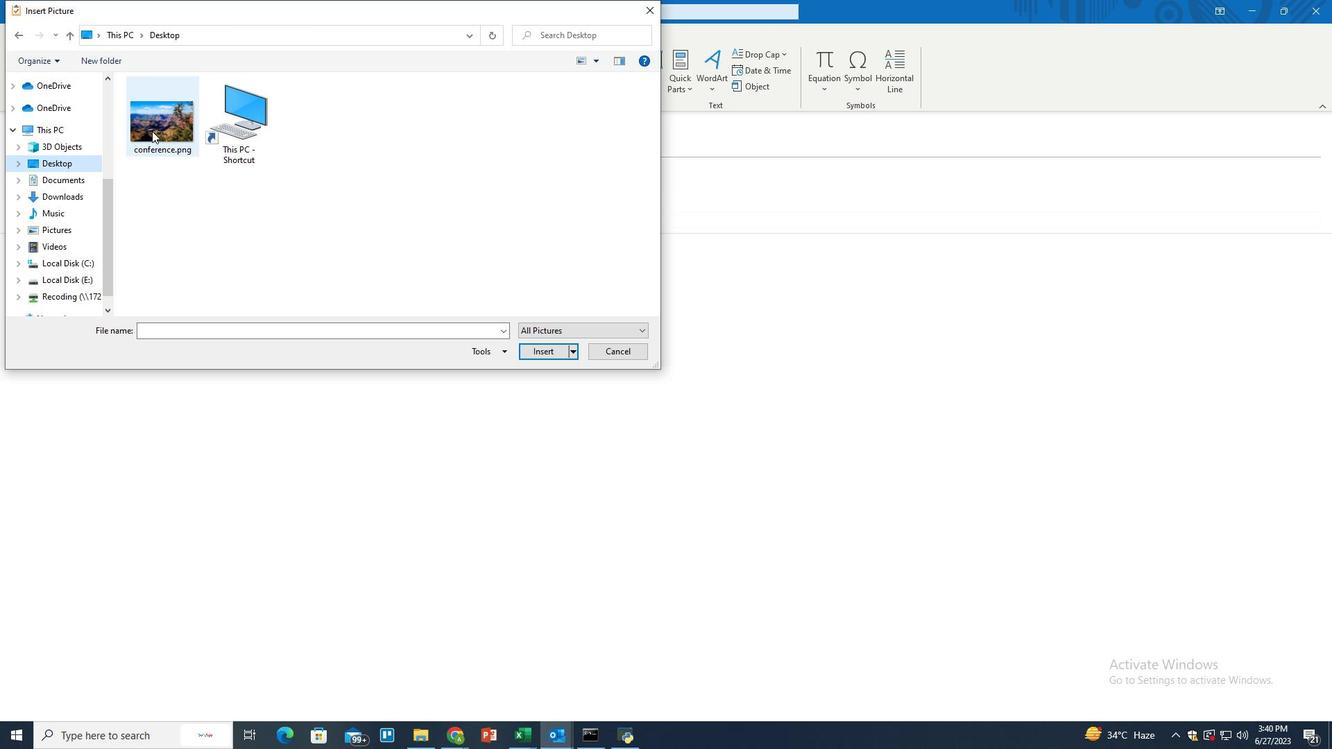 
Action: Mouse moved to (544, 355)
Screenshot: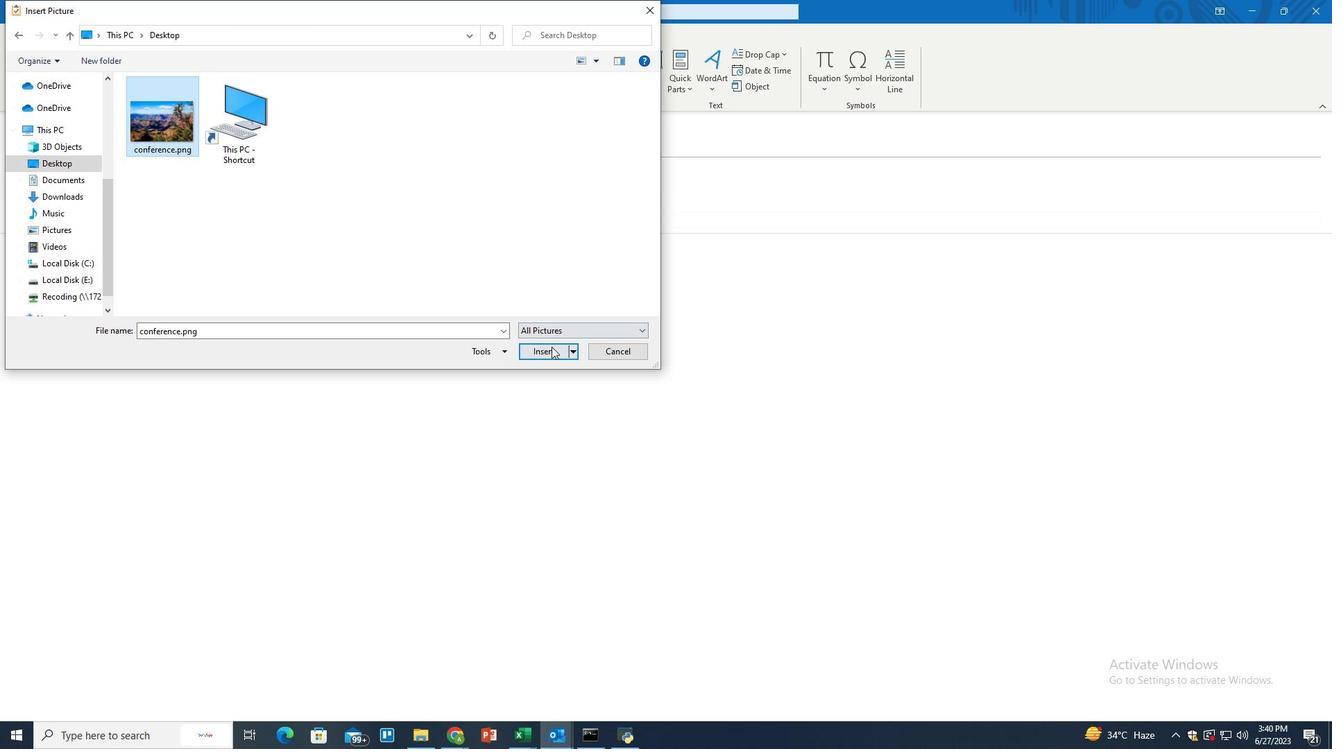 
Action: Mouse pressed left at (544, 355)
Screenshot: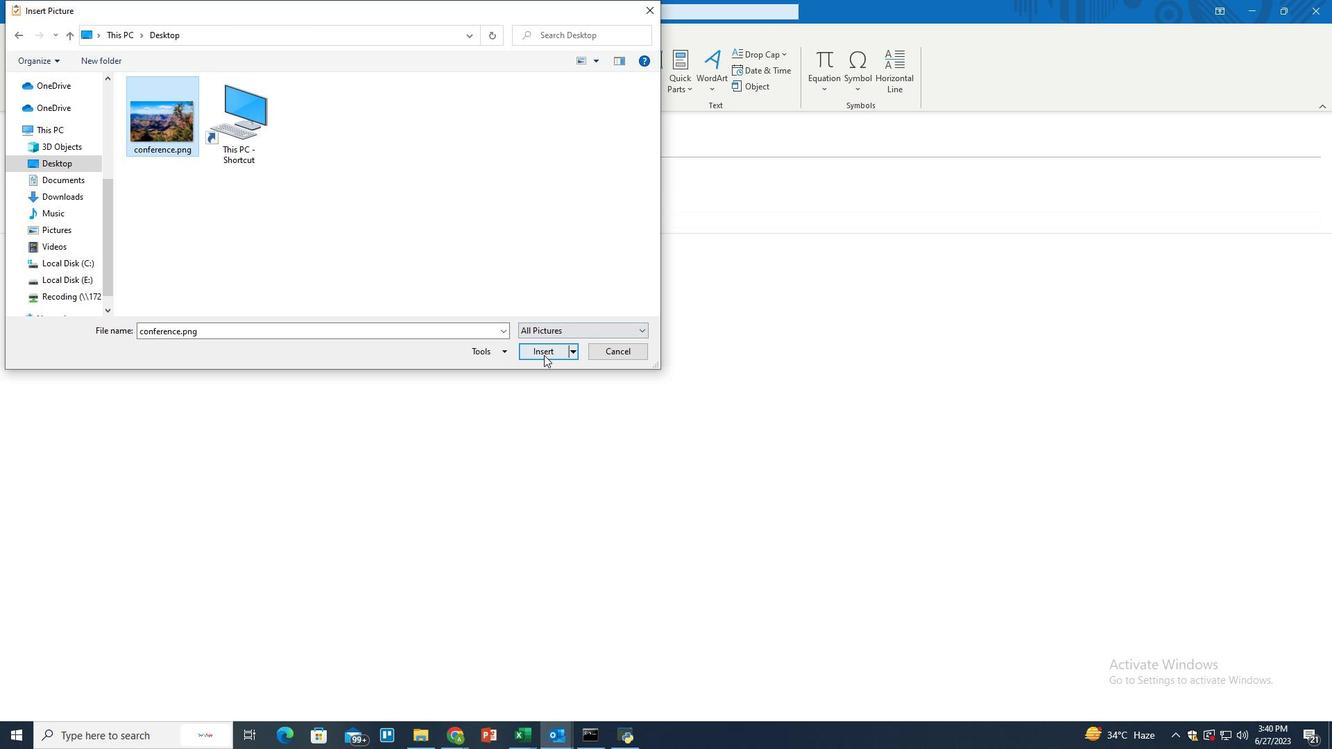 
Action: Mouse moved to (1266, 65)
Screenshot: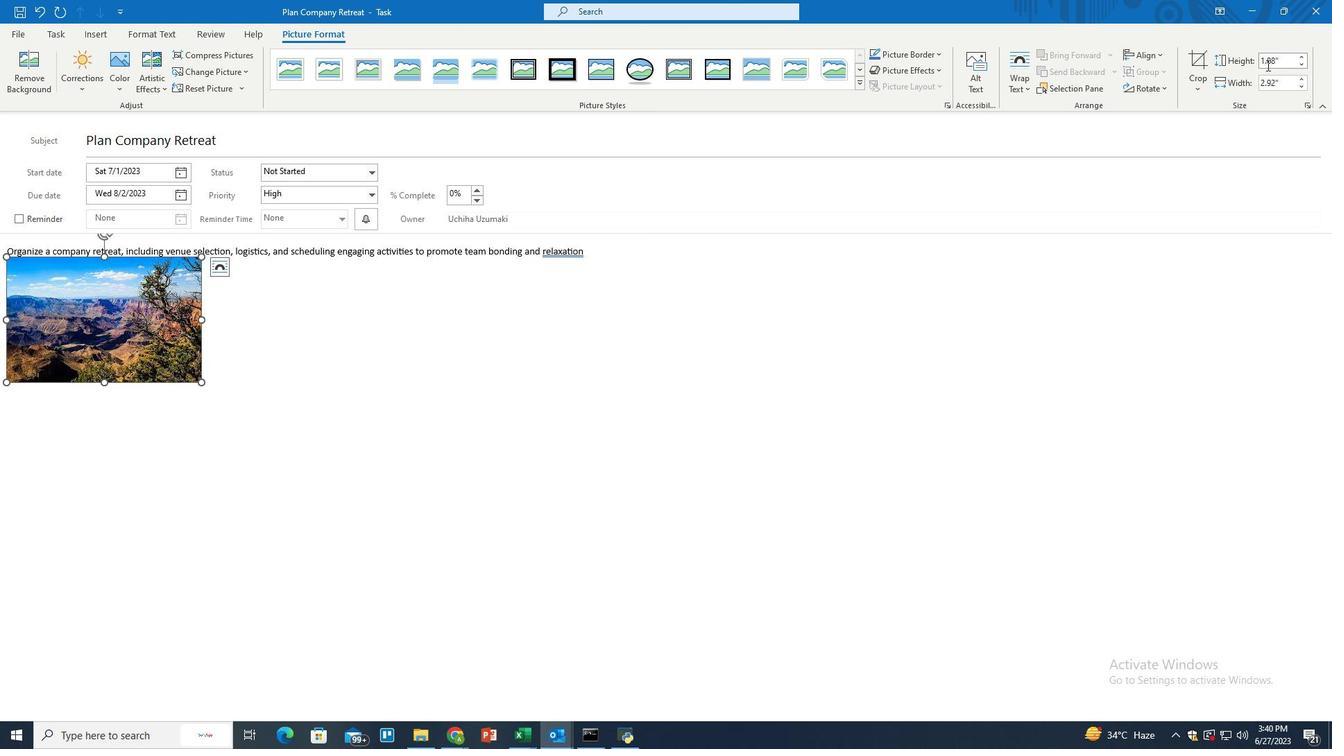 
Action: Mouse pressed left at (1266, 65)
Screenshot: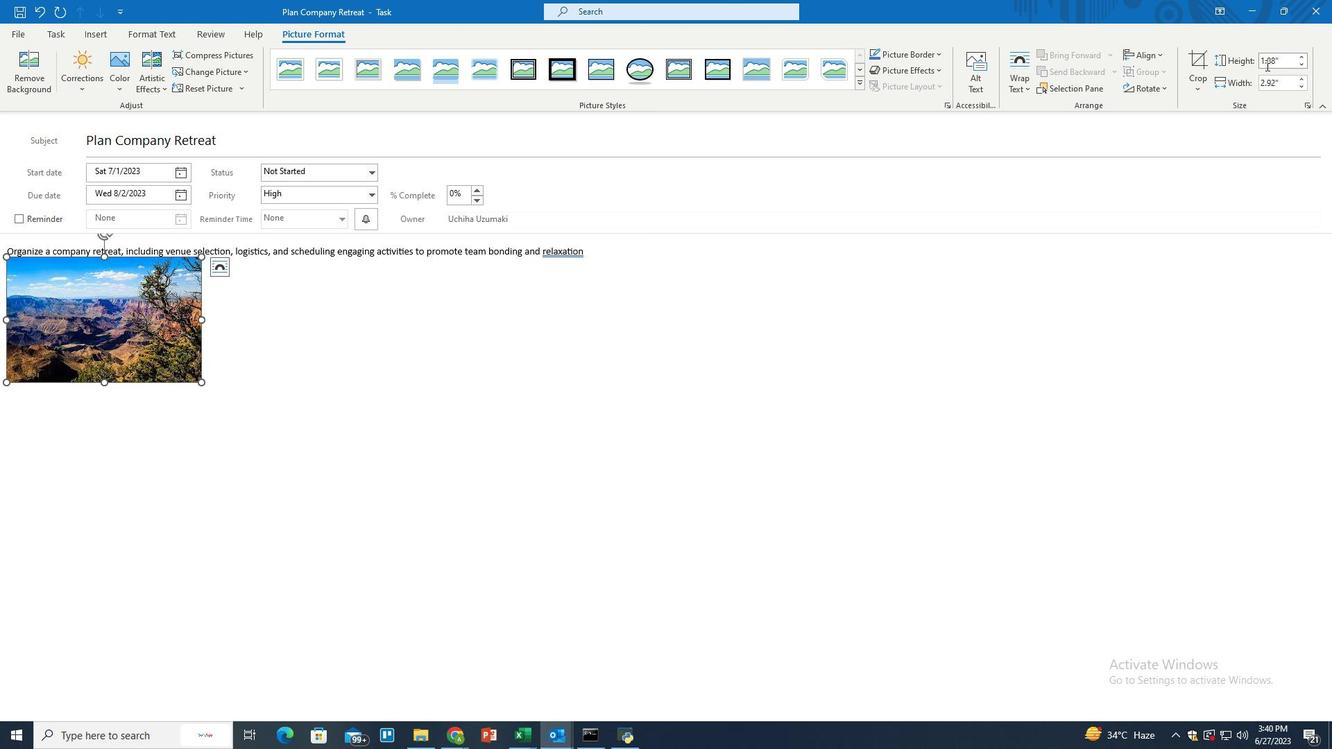 
Action: Key pressed 40<Key.backspace>.8<Key.enter>
Screenshot: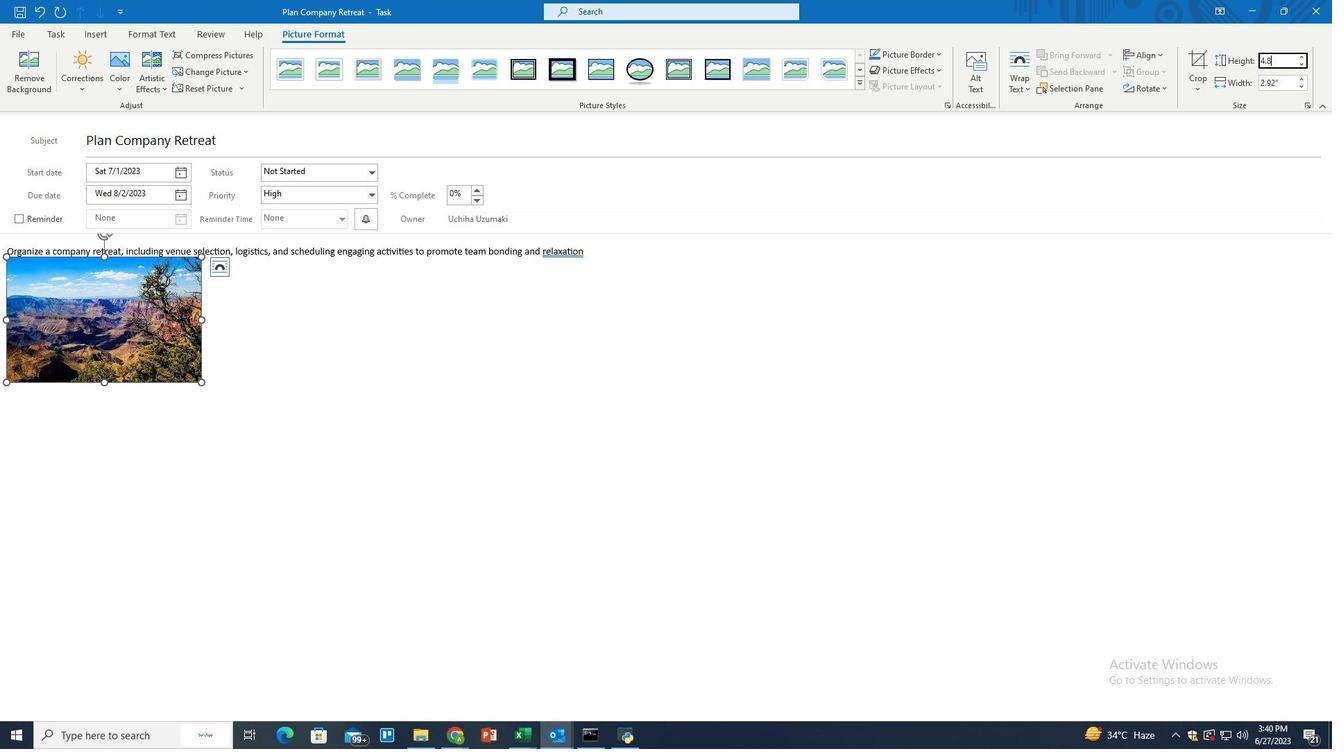 
Action: Mouse moved to (60, 29)
Screenshot: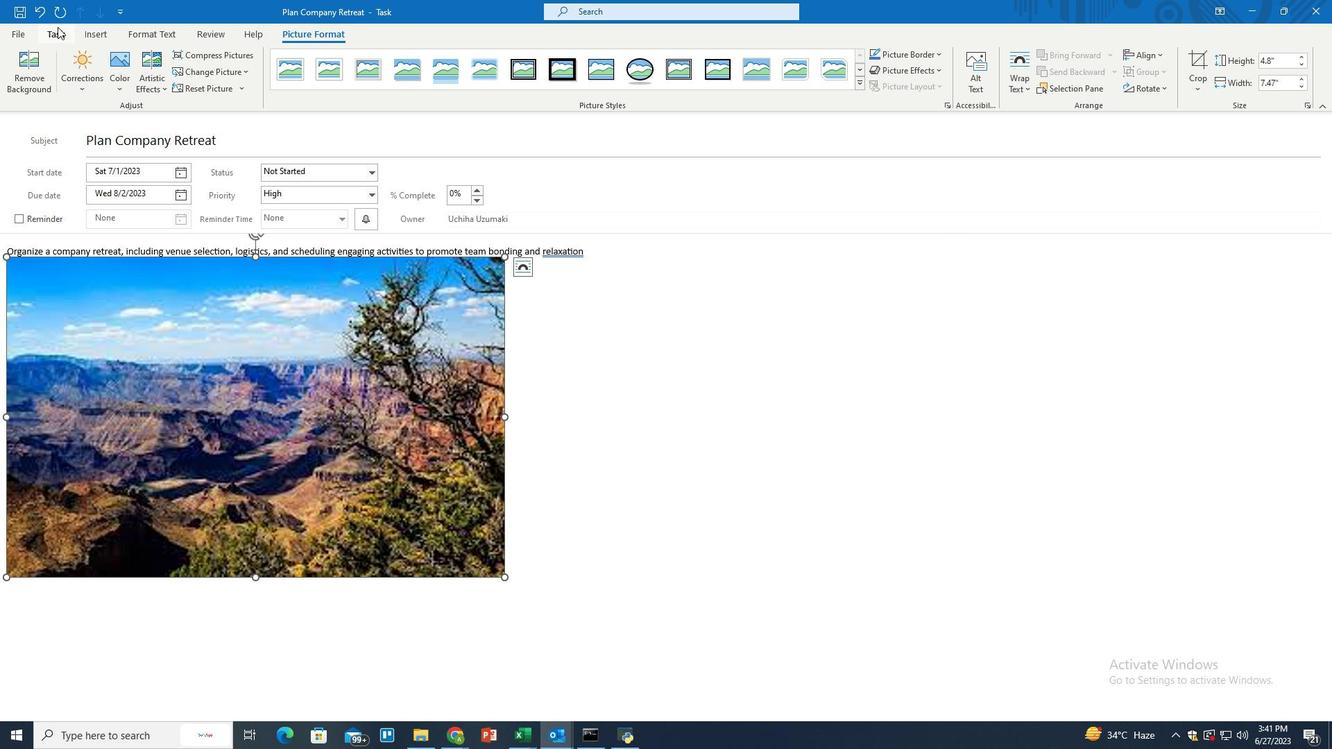 
Action: Mouse pressed left at (60, 29)
Screenshot: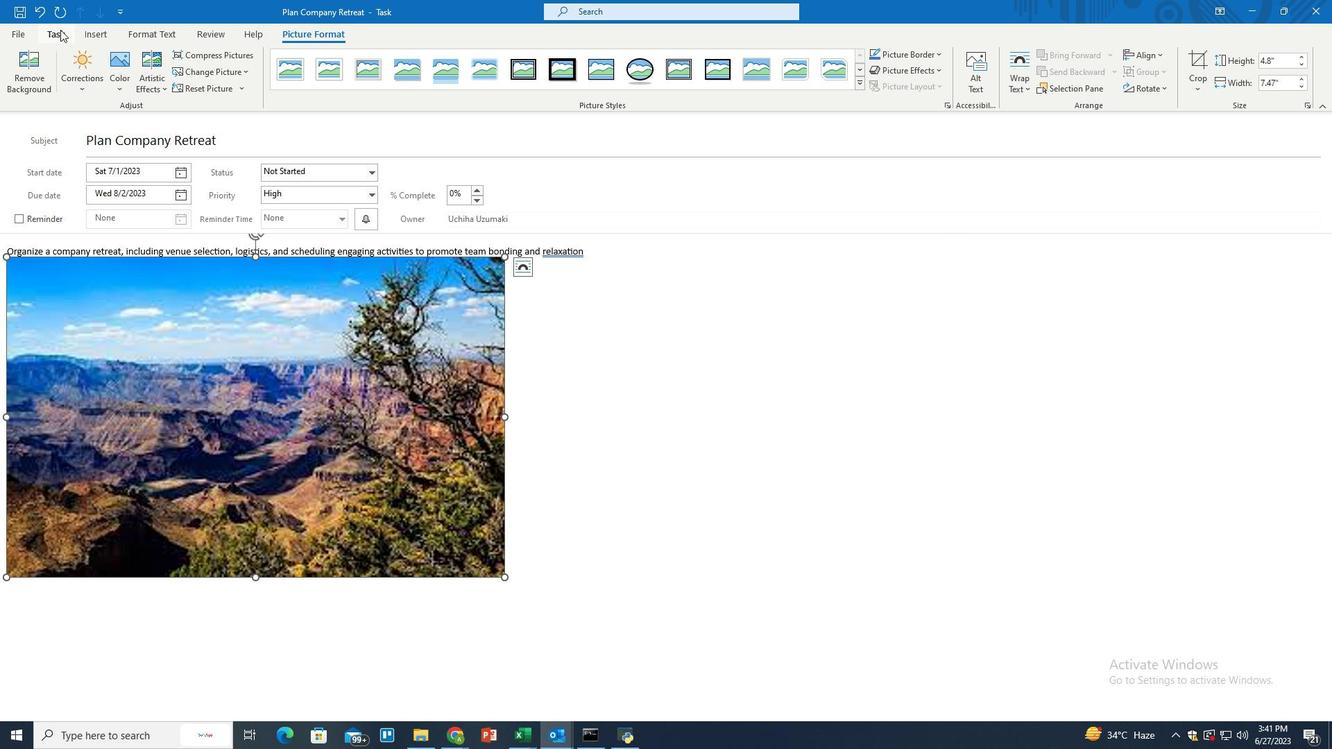 
Action: Mouse moved to (27, 61)
Screenshot: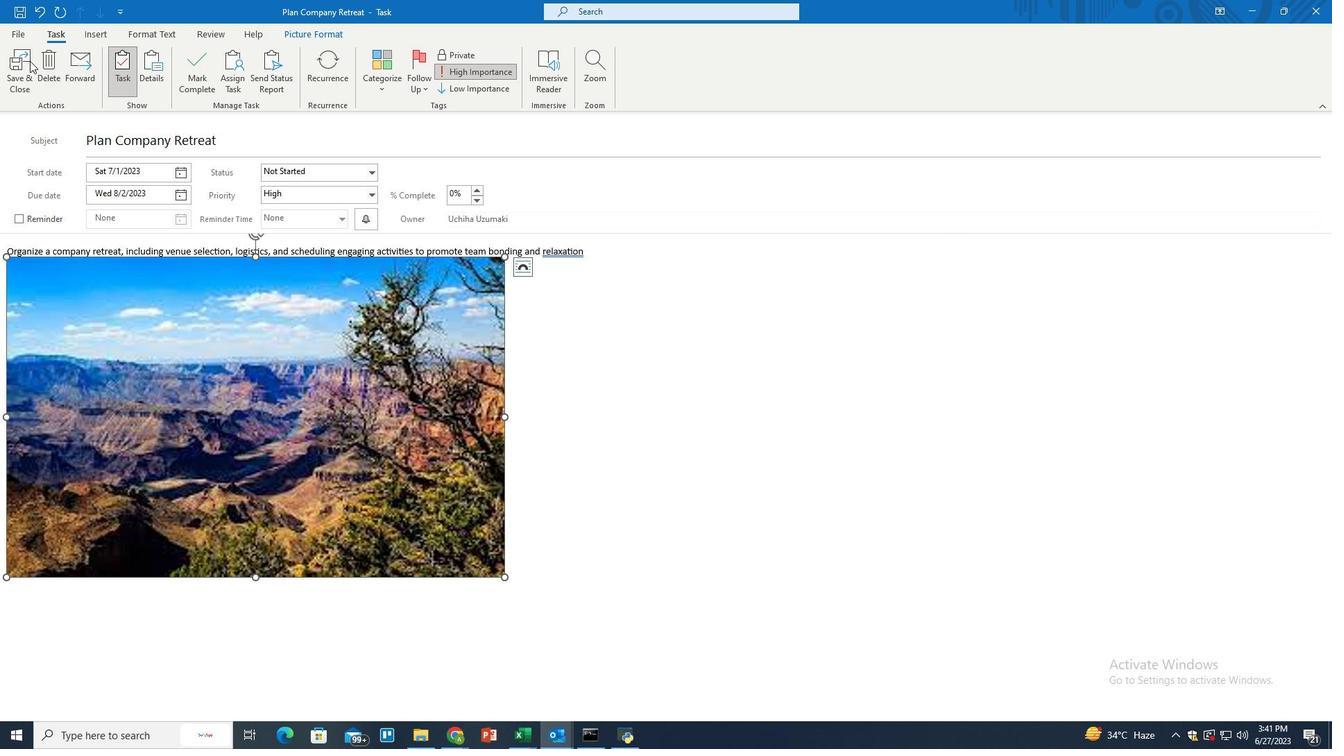 
Action: Mouse pressed left at (27, 61)
Screenshot: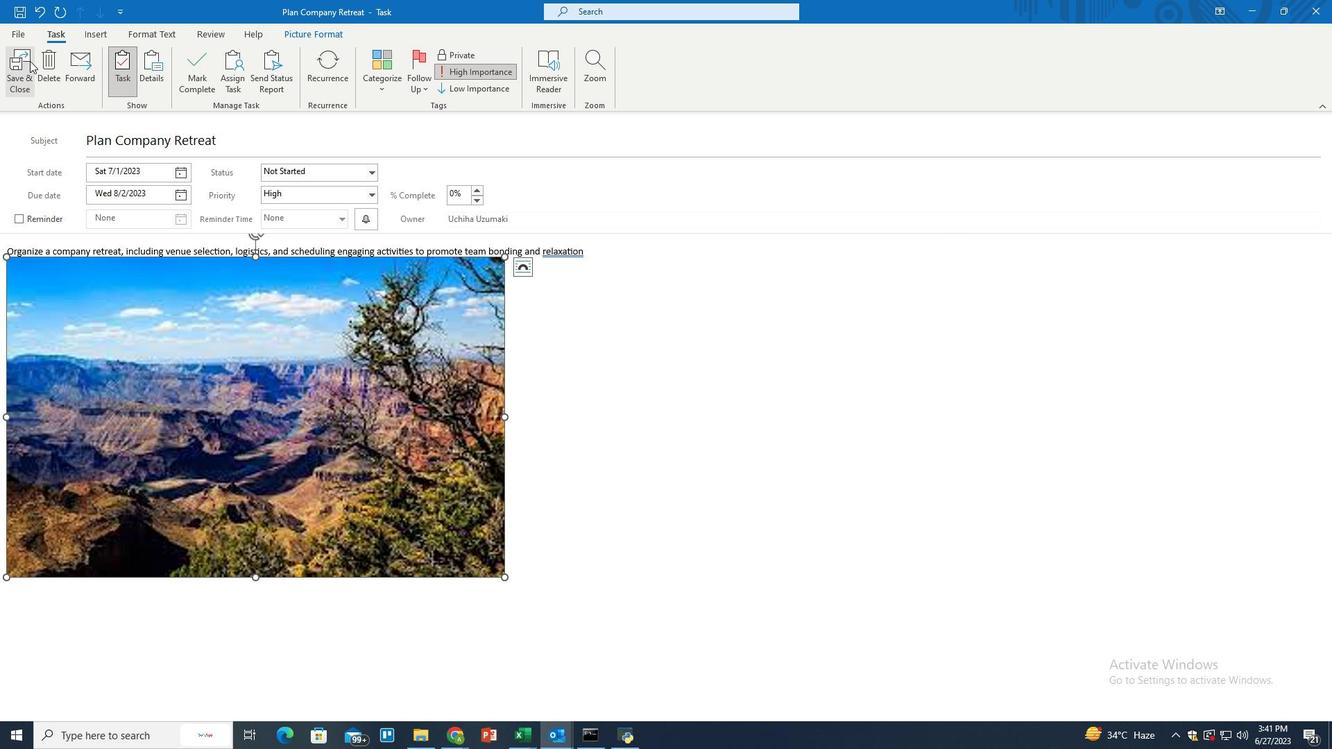 
Action: Mouse moved to (323, 374)
Screenshot: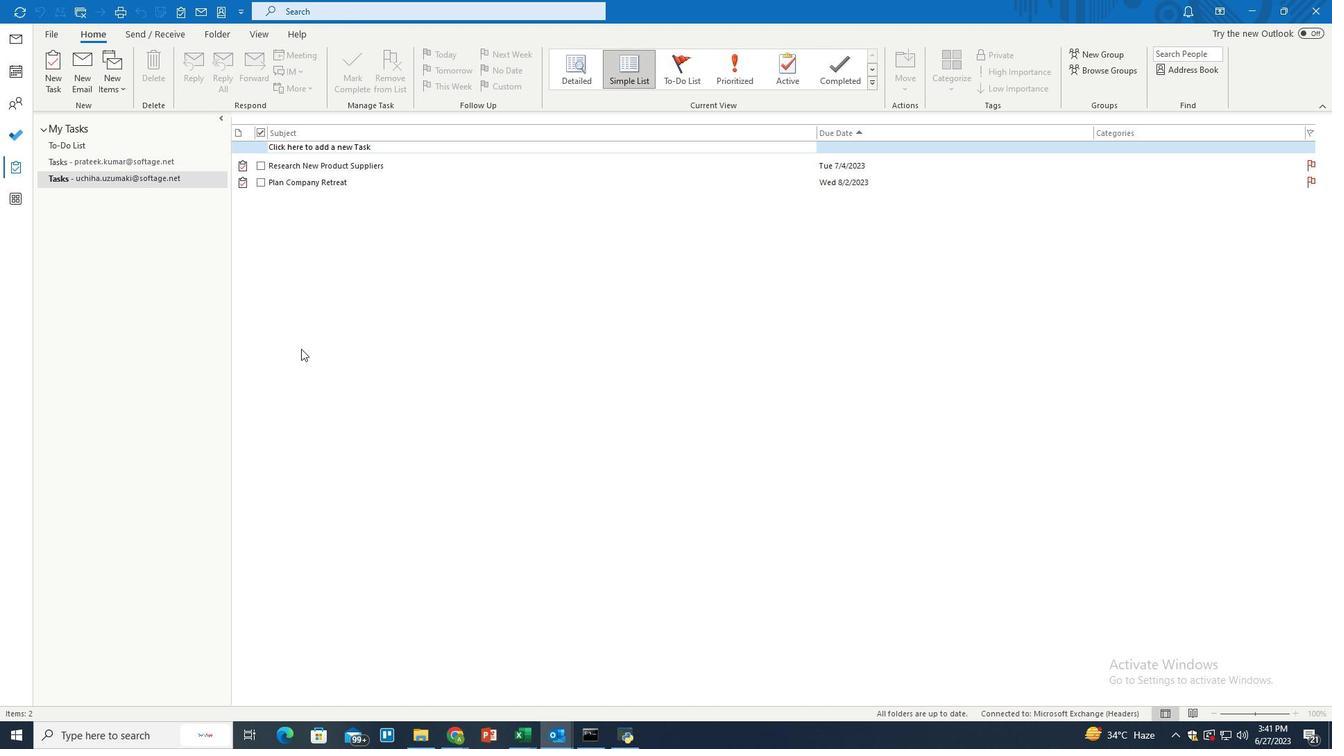 
